 Task: Find an Airbnb in Vila Leopoldina, Brazil for 7 guests from July 10 to July 15, with 4 bedrooms, 7 beds, 4 bathrooms, and amenities including Wifi, Free parking, Gym, and Breakfast. Set the price range between ₹10,000 and ₹15,000 and enable 'Self check-in'.
Action: Mouse moved to (560, 91)
Screenshot: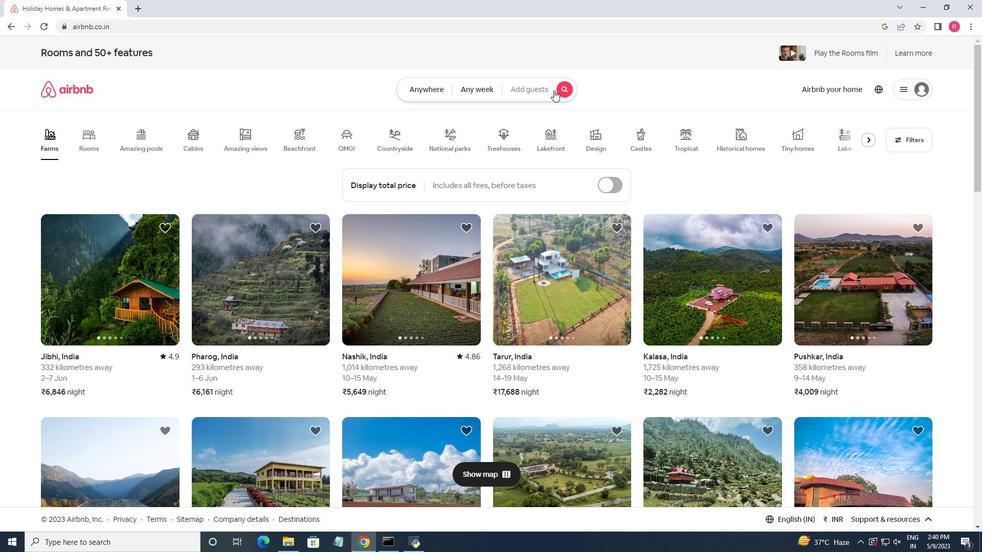
Action: Mouse pressed left at (560, 91)
Screenshot: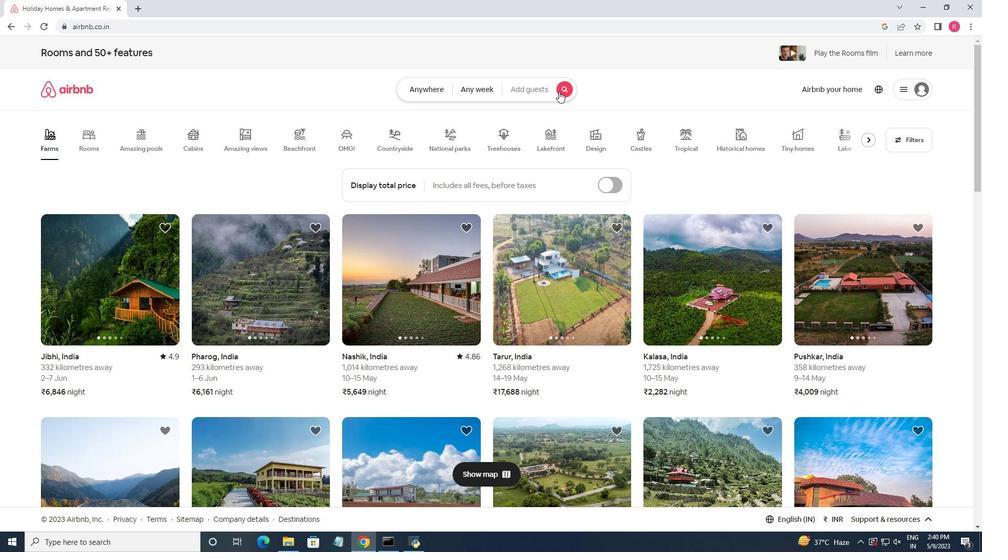 
Action: Mouse moved to (351, 132)
Screenshot: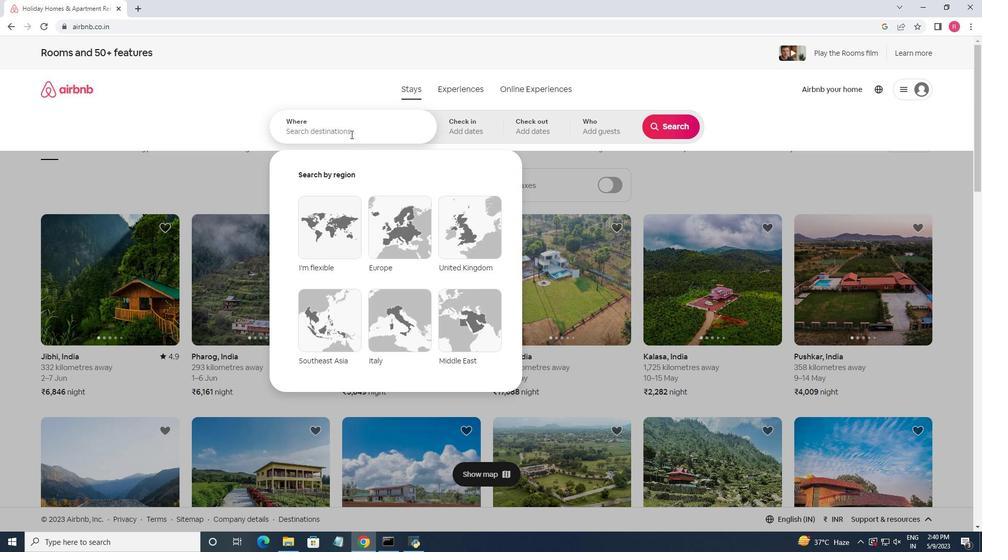 
Action: Mouse pressed left at (351, 132)
Screenshot: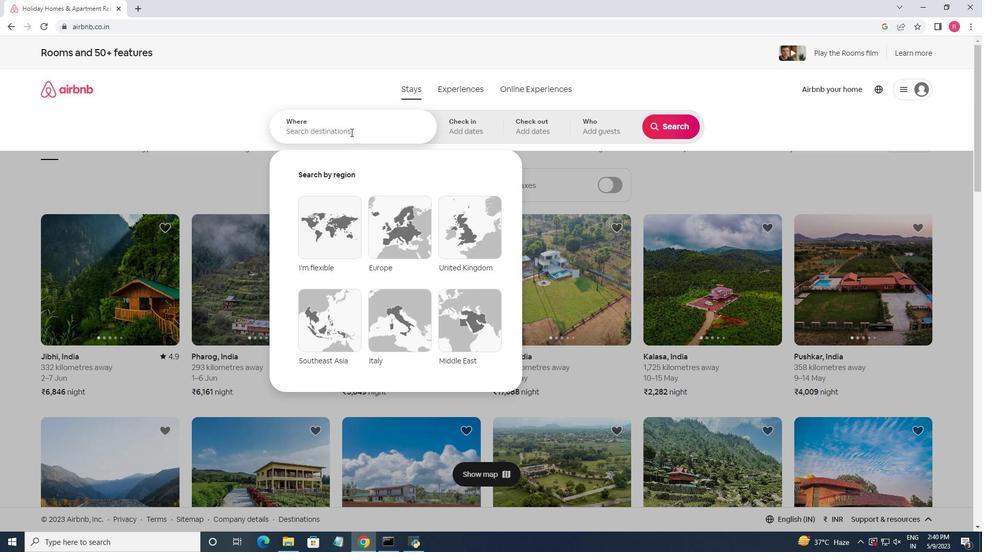 
Action: Key pressed <Key.shift>Leopoldina,<Key.space><Key.shift>Brazil
Screenshot: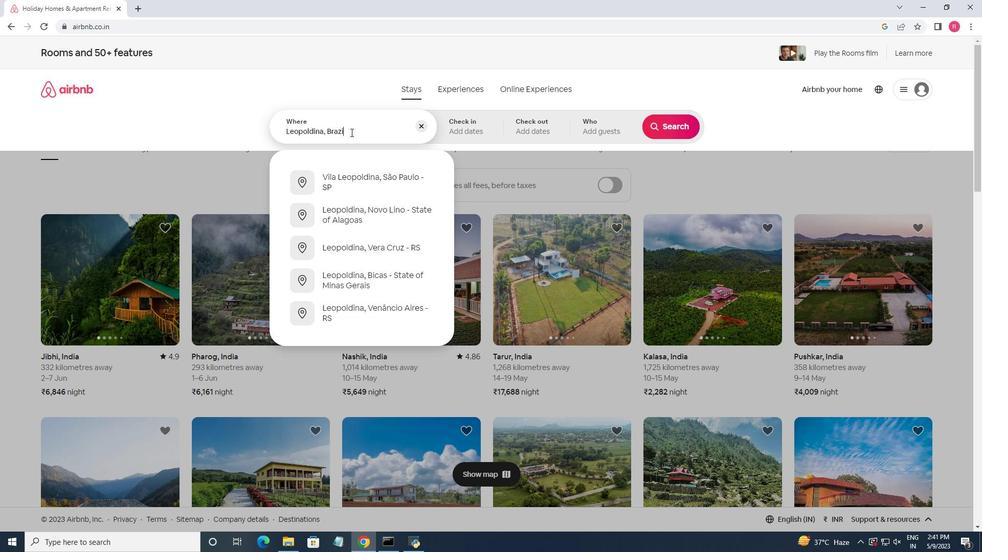 
Action: Mouse moved to (340, 123)
Screenshot: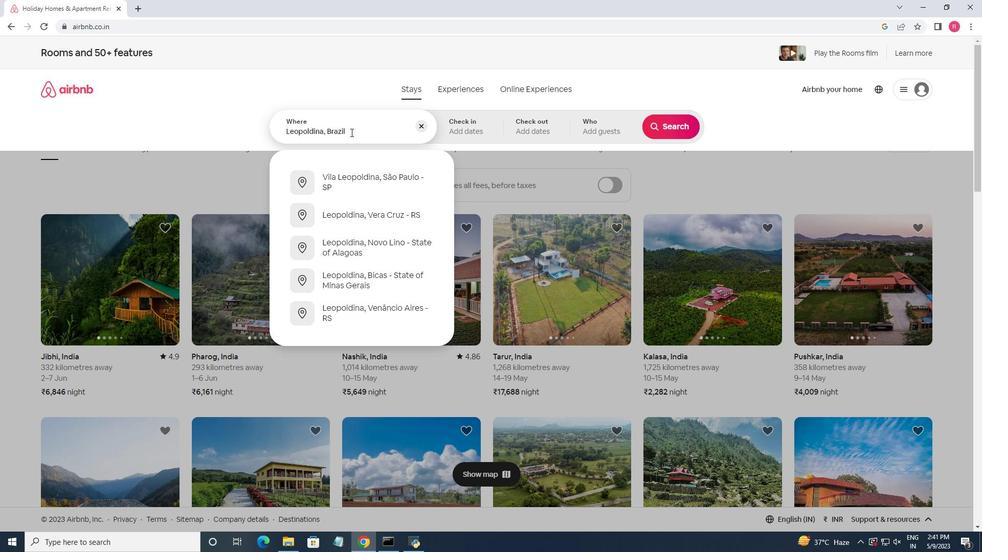 
Action: Key pressed <Key.enter>
Screenshot: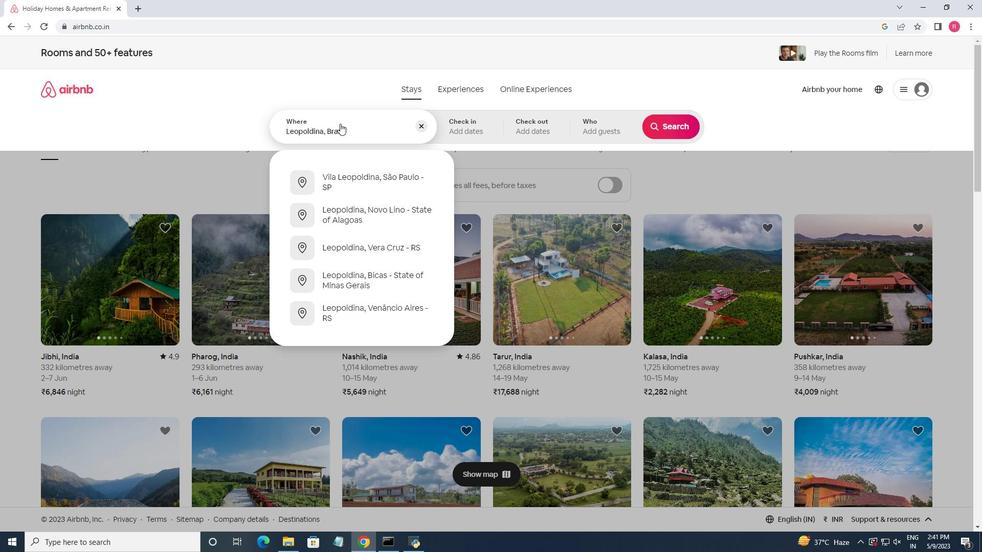 
Action: Mouse moved to (664, 207)
Screenshot: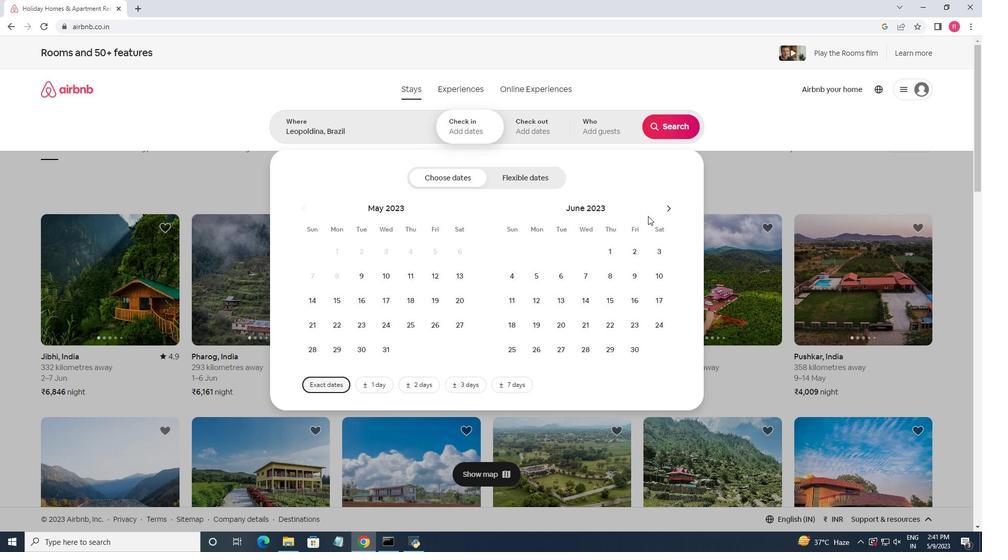 
Action: Mouse pressed left at (664, 207)
Screenshot: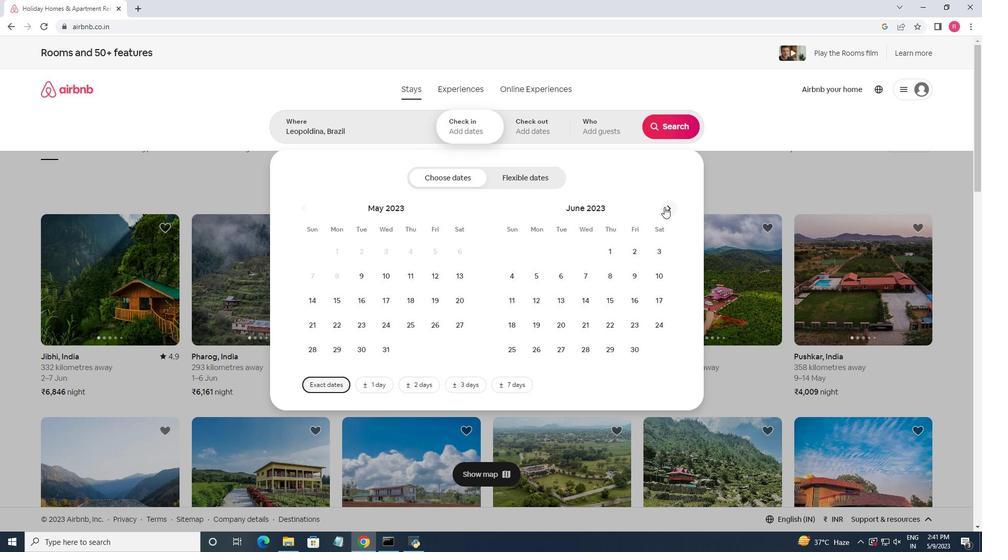 
Action: Mouse moved to (535, 300)
Screenshot: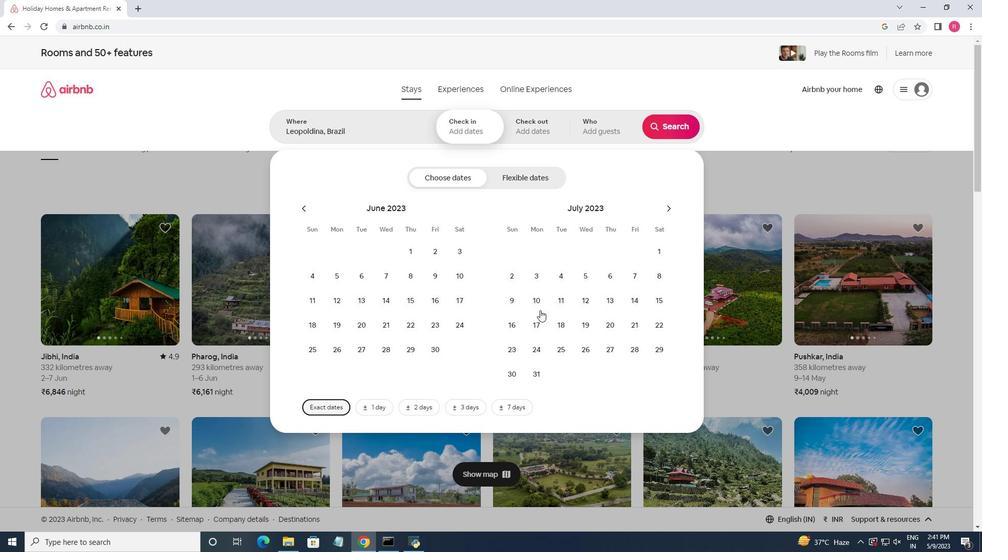 
Action: Mouse pressed left at (535, 300)
Screenshot: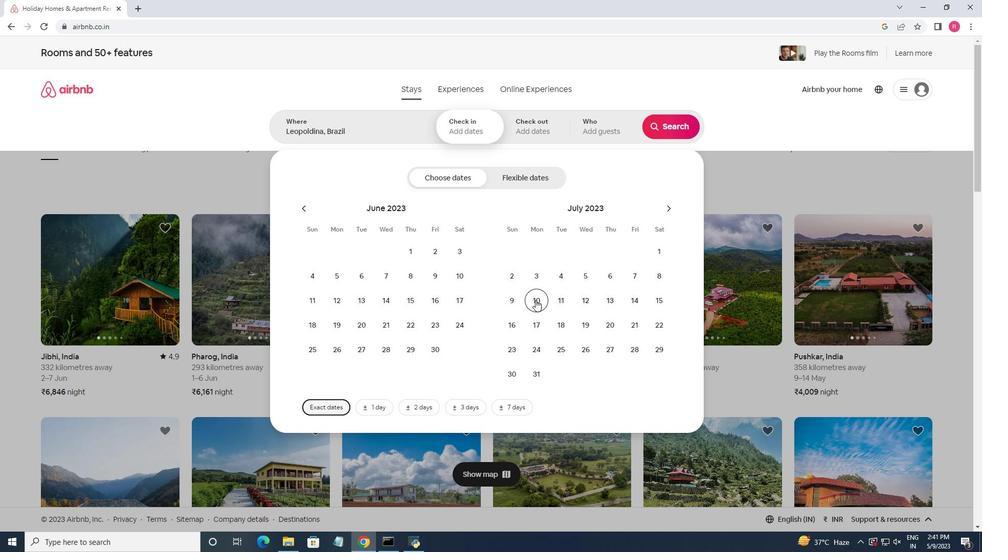 
Action: Mouse moved to (656, 300)
Screenshot: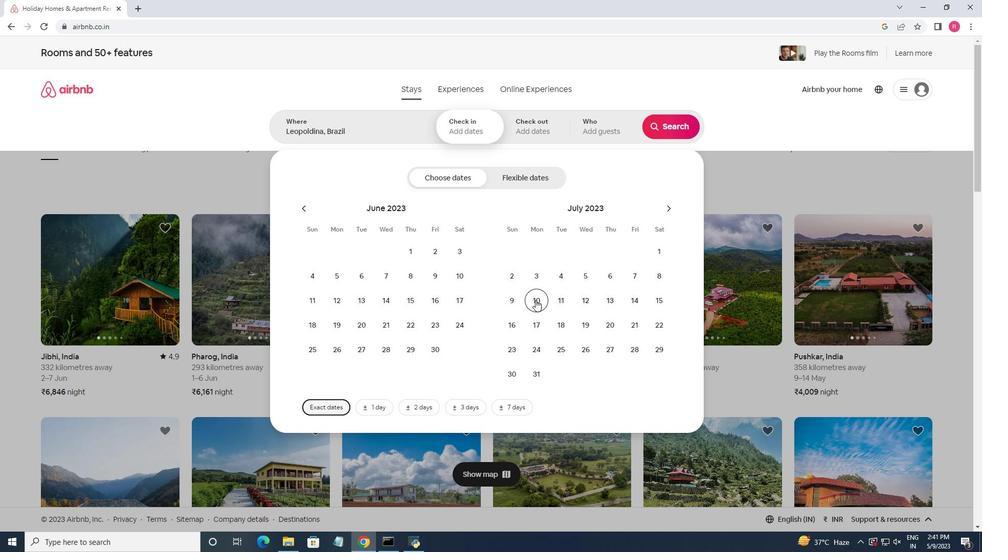 
Action: Mouse pressed left at (656, 300)
Screenshot: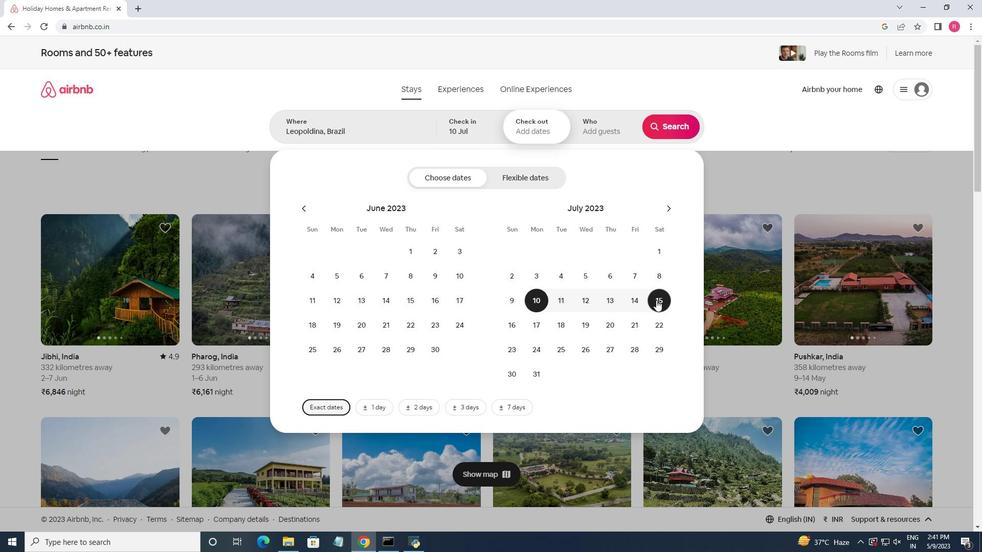 
Action: Mouse moved to (605, 135)
Screenshot: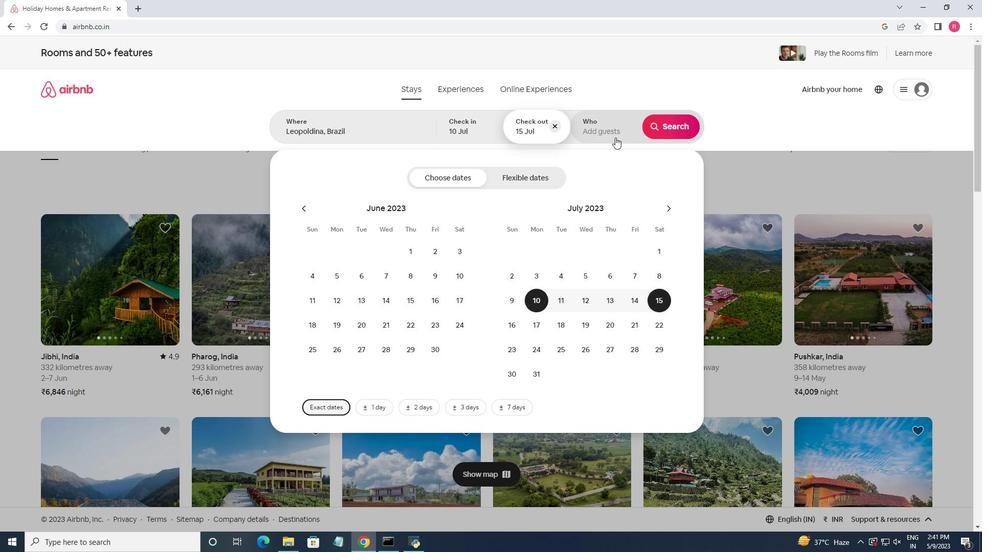 
Action: Mouse pressed left at (605, 135)
Screenshot: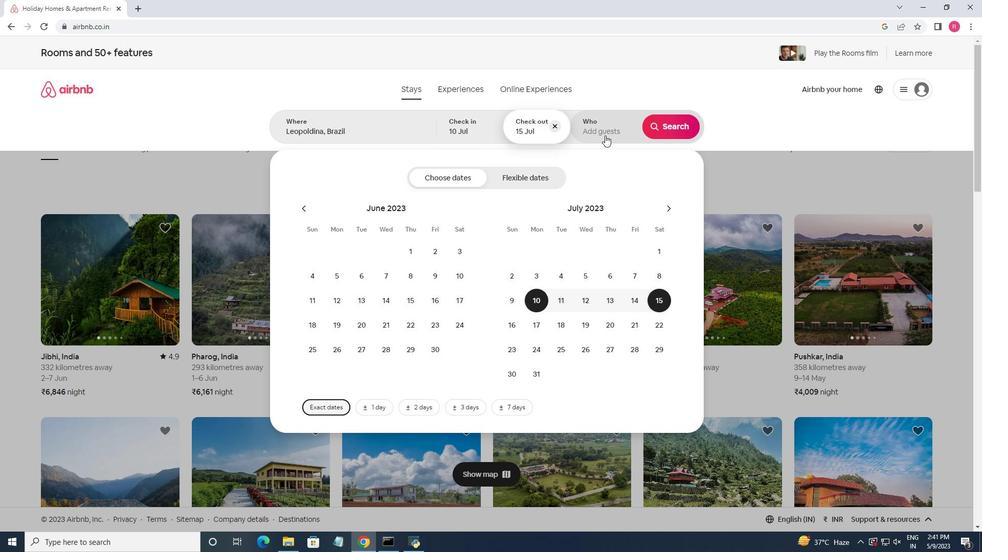 
Action: Mouse moved to (678, 184)
Screenshot: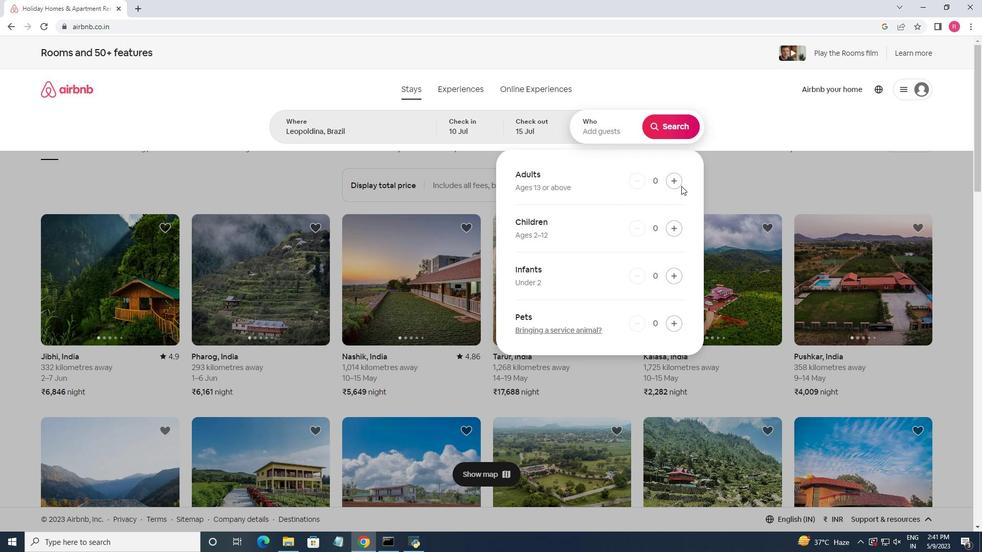 
Action: Mouse pressed left at (678, 184)
Screenshot: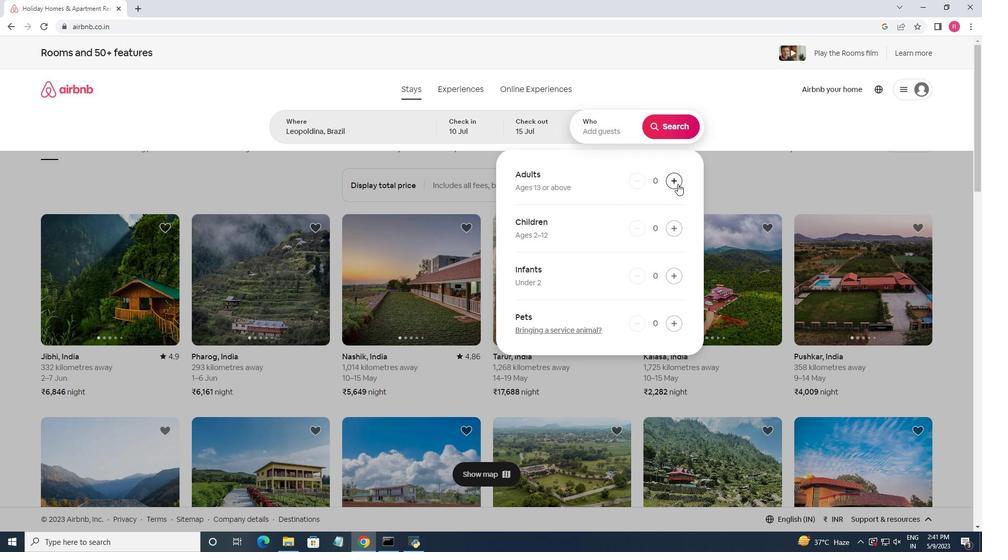 
Action: Mouse pressed left at (678, 184)
Screenshot: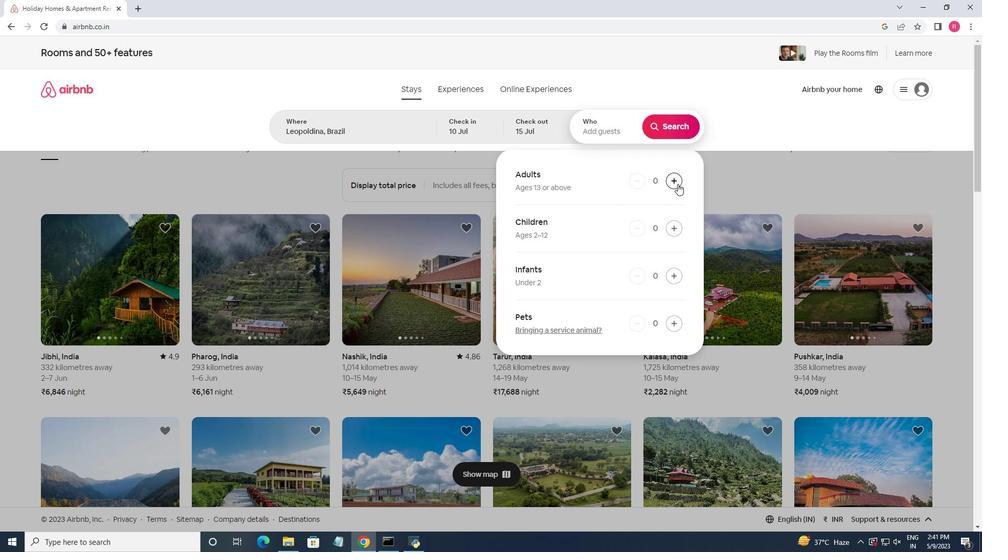 
Action: Mouse pressed left at (678, 184)
Screenshot: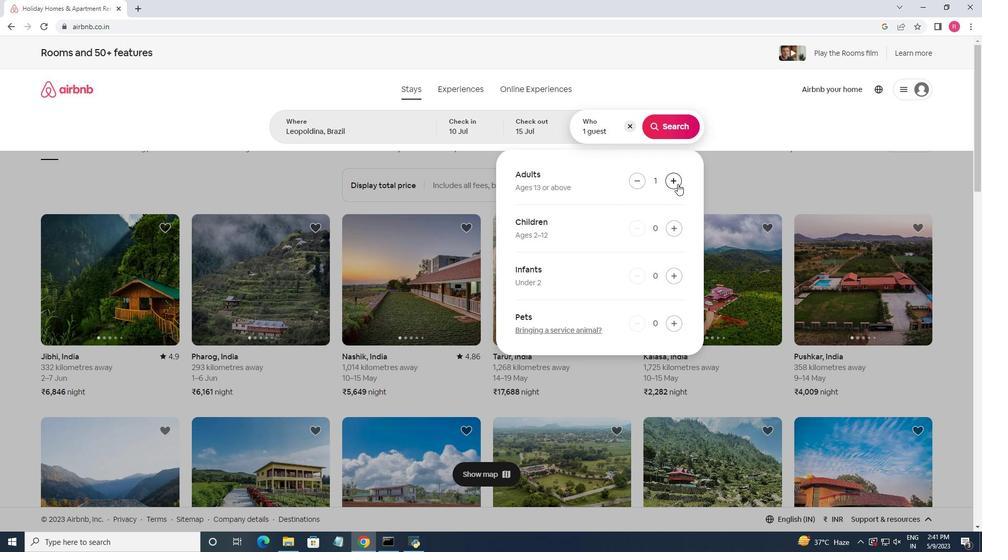 
Action: Mouse pressed left at (678, 184)
Screenshot: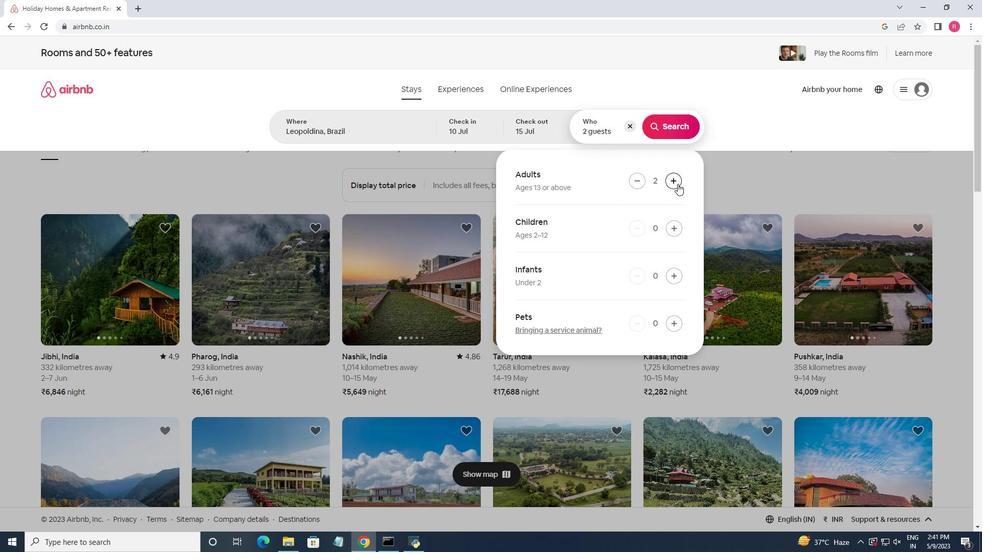 
Action: Mouse pressed left at (678, 184)
Screenshot: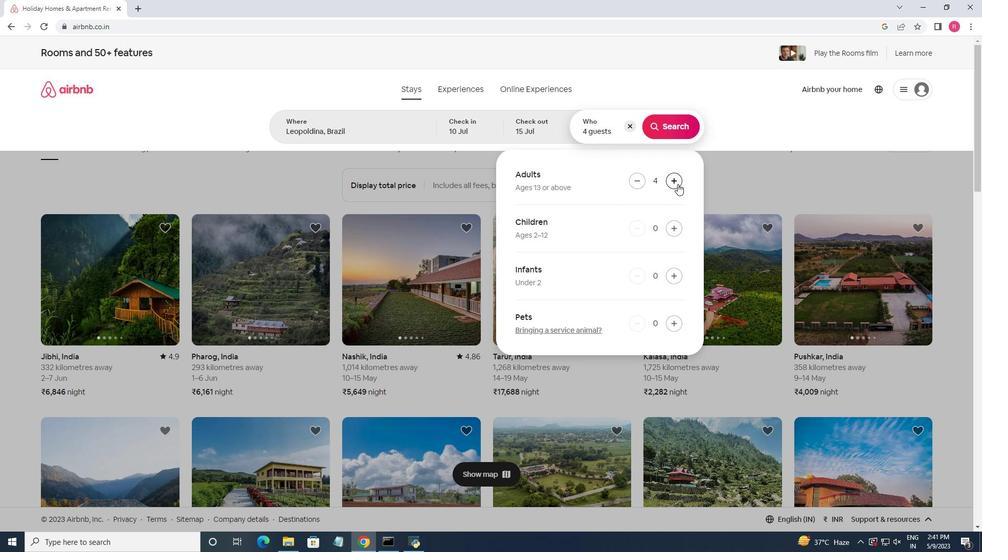 
Action: Mouse pressed left at (678, 184)
Screenshot: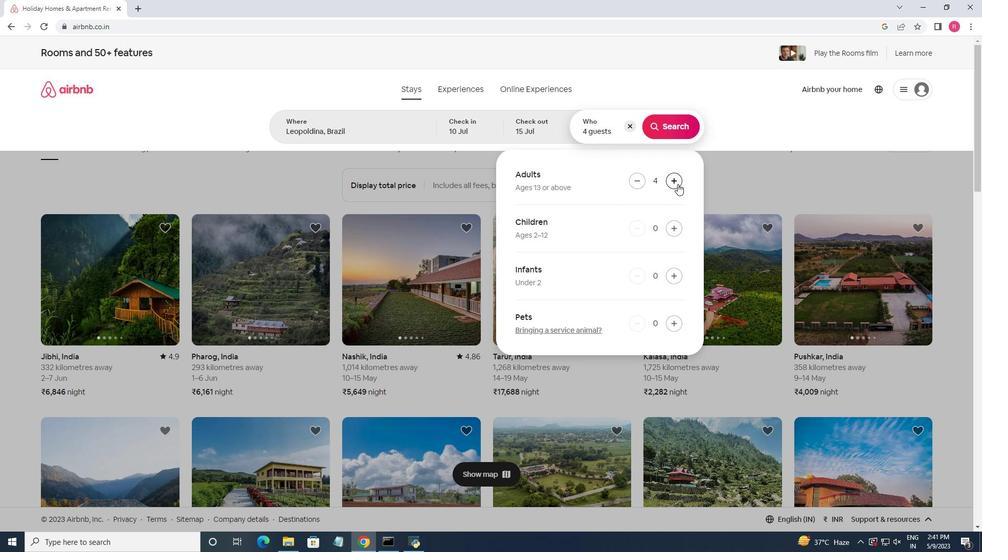 
Action: Mouse pressed left at (678, 184)
Screenshot: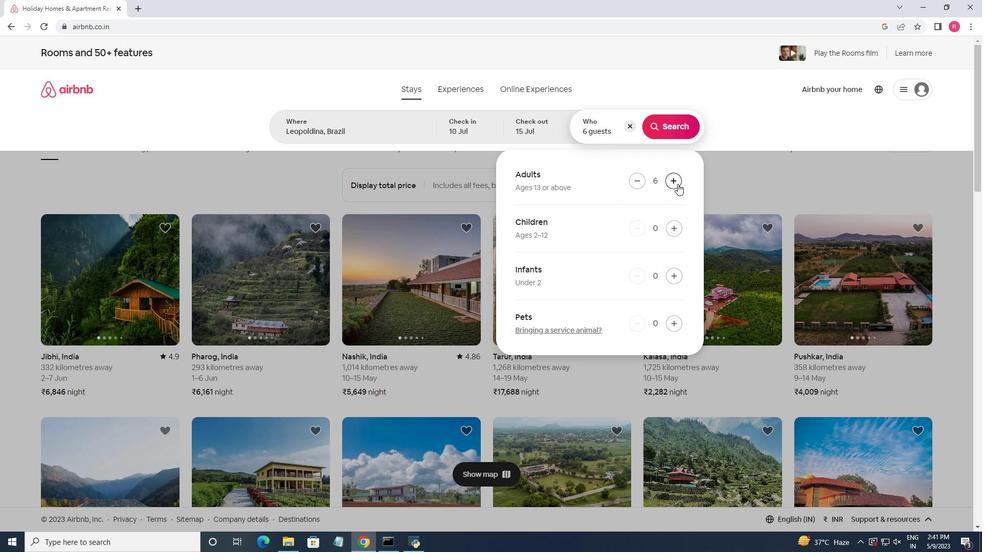 
Action: Mouse moved to (661, 117)
Screenshot: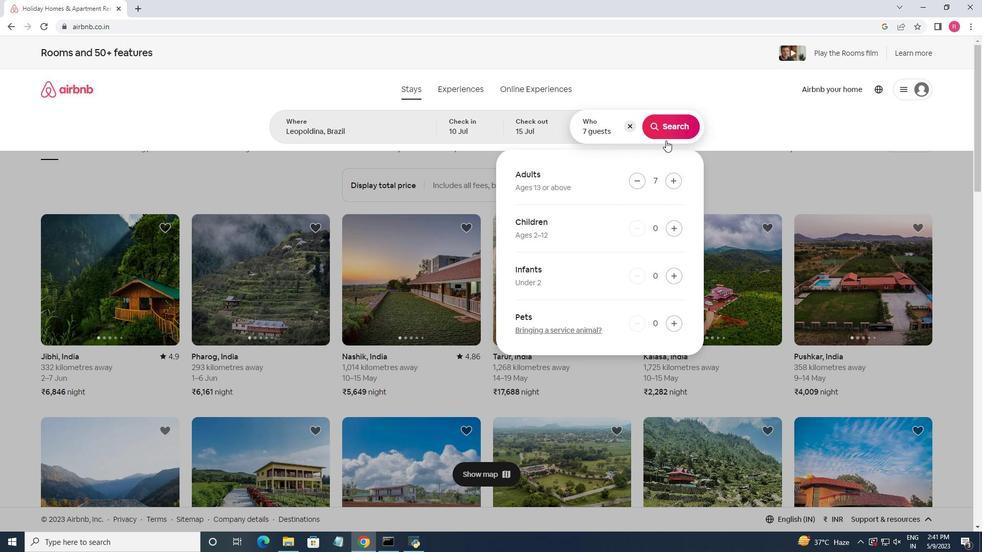 
Action: Mouse pressed left at (661, 117)
Screenshot: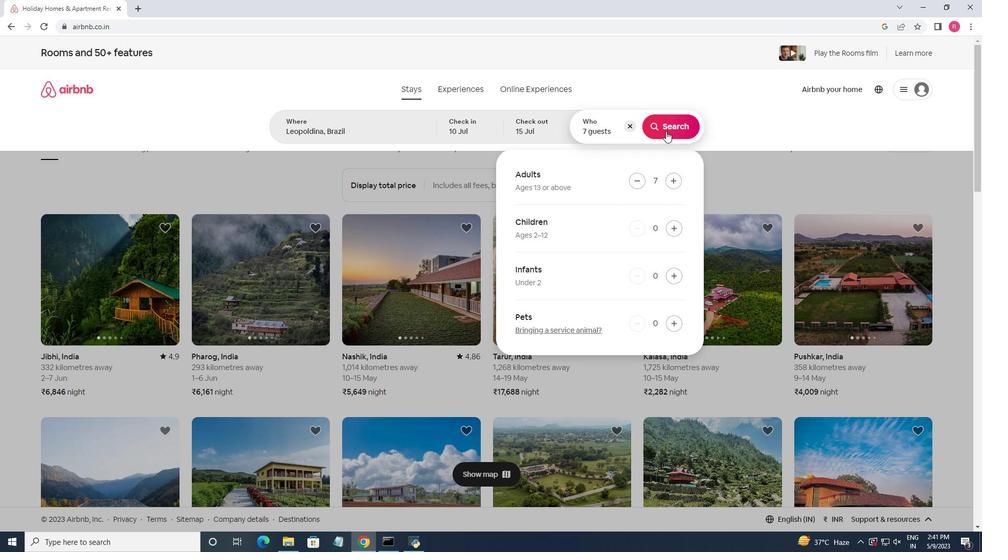 
Action: Mouse moved to (919, 96)
Screenshot: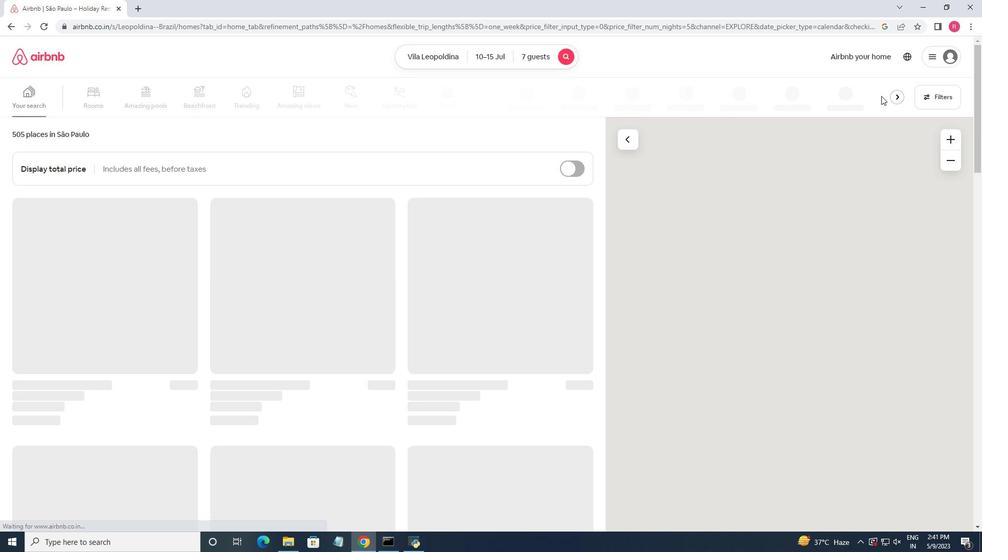
Action: Mouse pressed left at (919, 96)
Screenshot: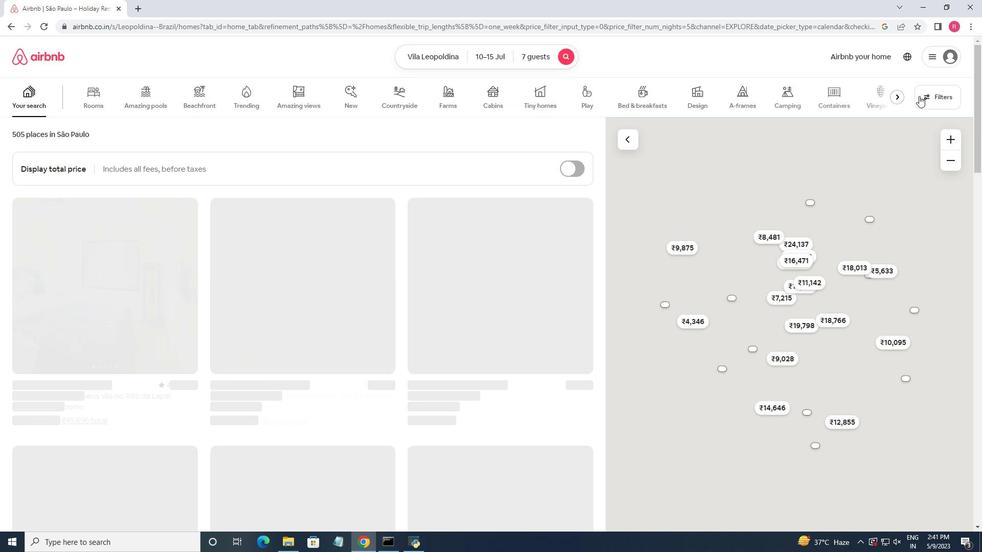 
Action: Mouse moved to (372, 351)
Screenshot: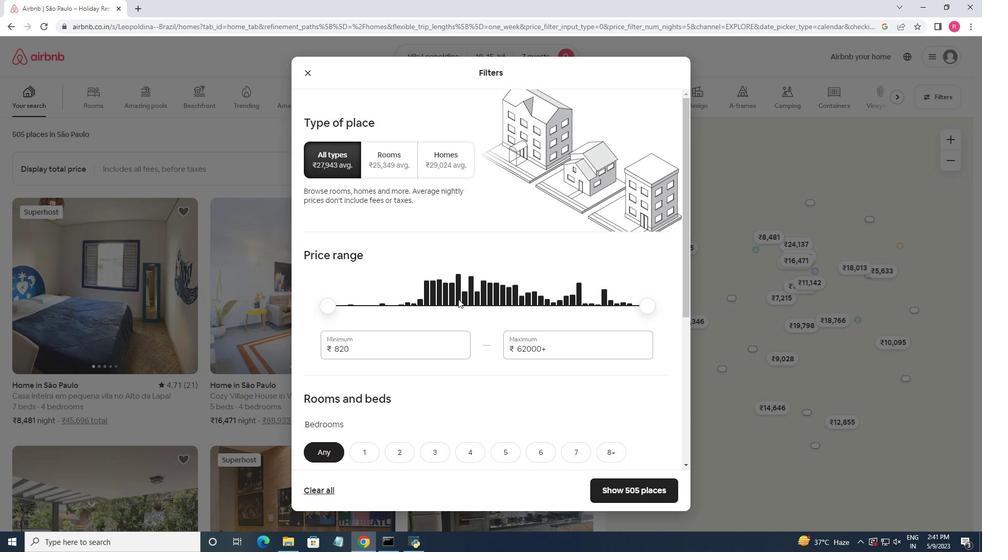 
Action: Mouse pressed left at (372, 351)
Screenshot: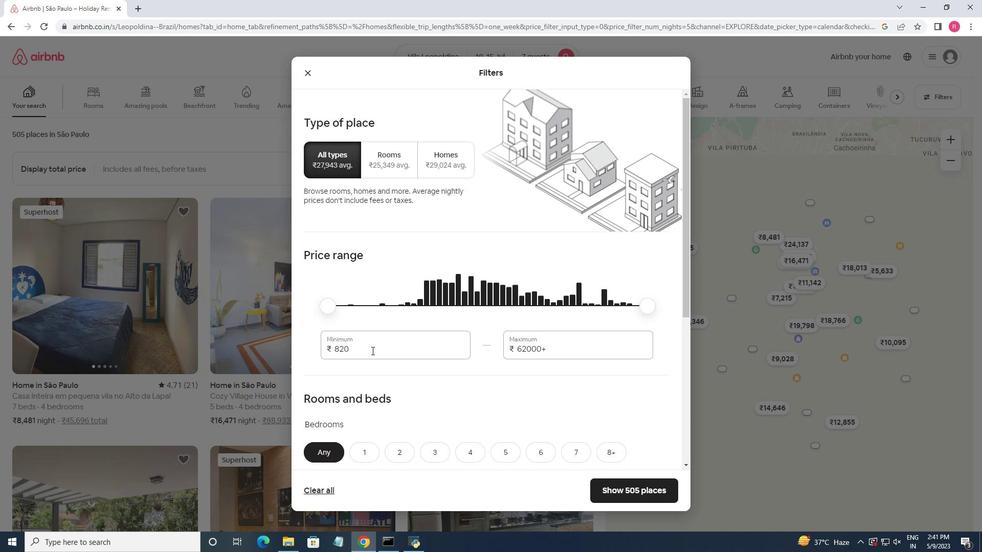 
Action: Mouse moved to (371, 351)
Screenshot: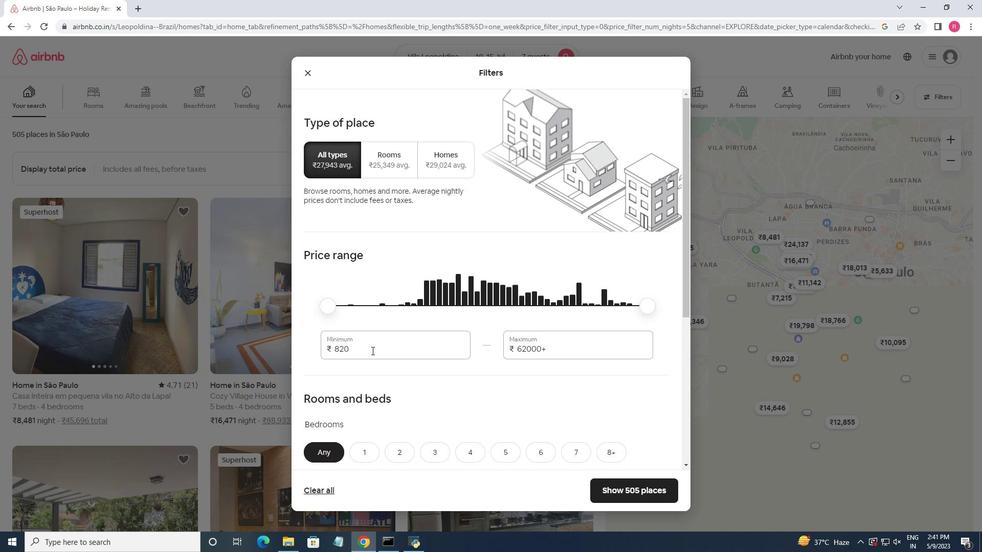 
Action: Mouse pressed left at (371, 351)
Screenshot: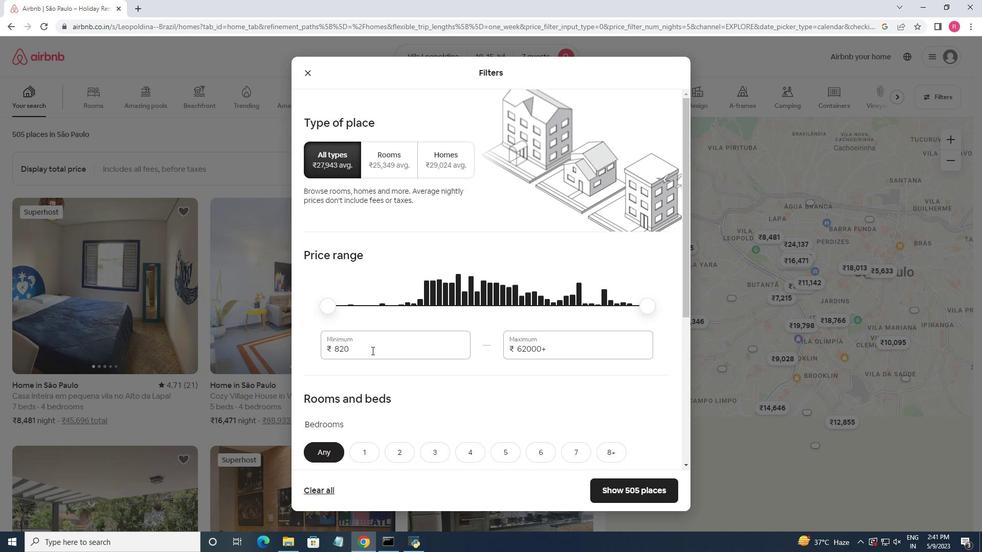 
Action: Mouse moved to (364, 353)
Screenshot: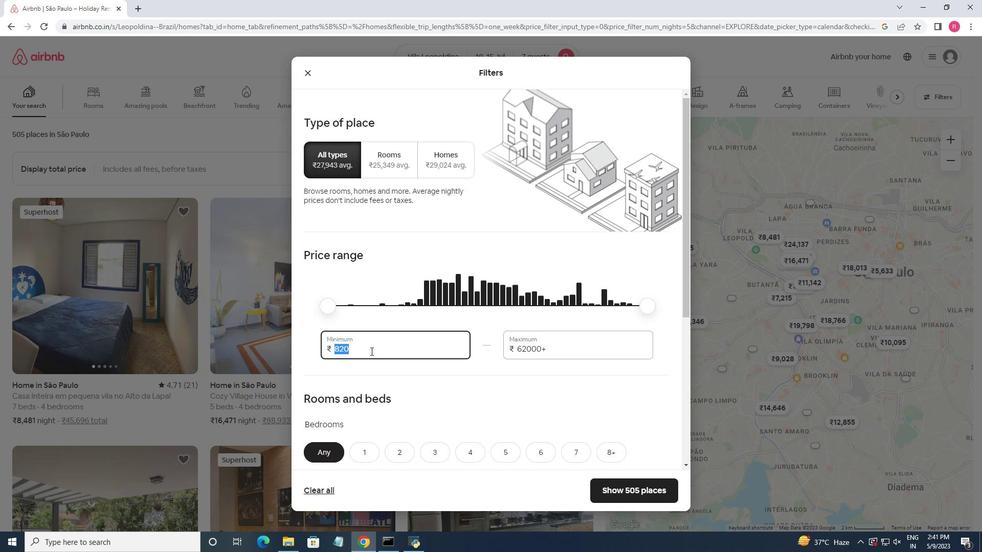 
Action: Key pressed 10000<Key.tab>15000
Screenshot: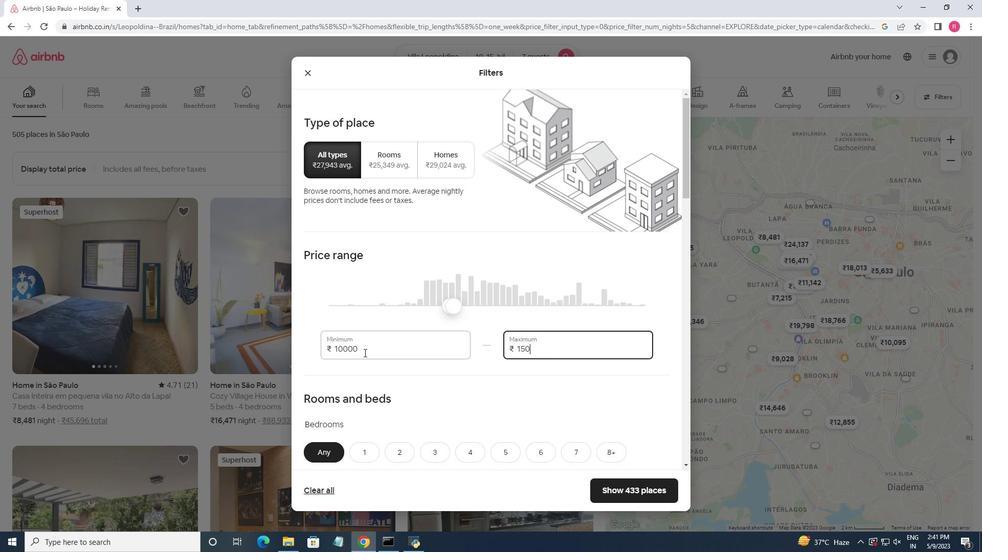 
Action: Mouse moved to (448, 341)
Screenshot: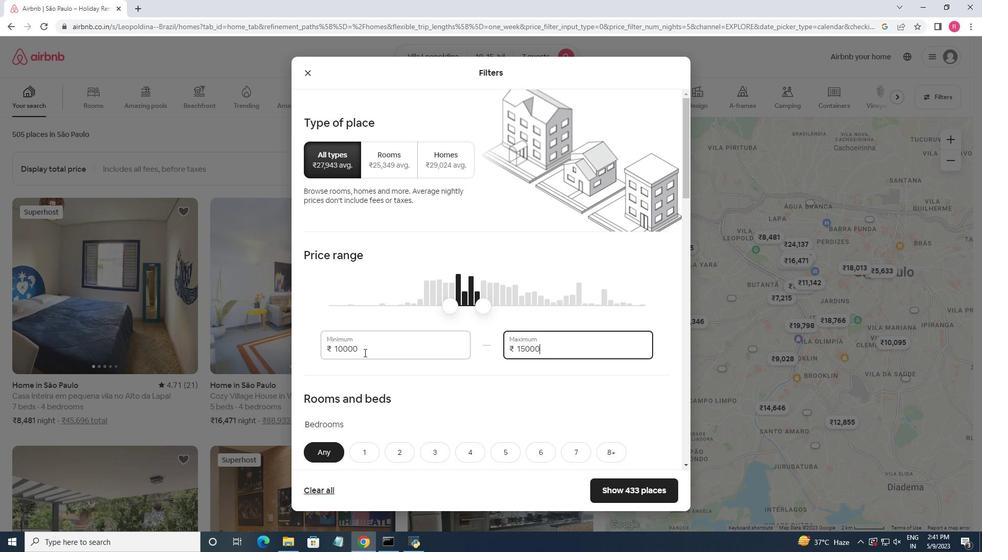 
Action: Mouse scrolled (448, 340) with delta (0, 0)
Screenshot: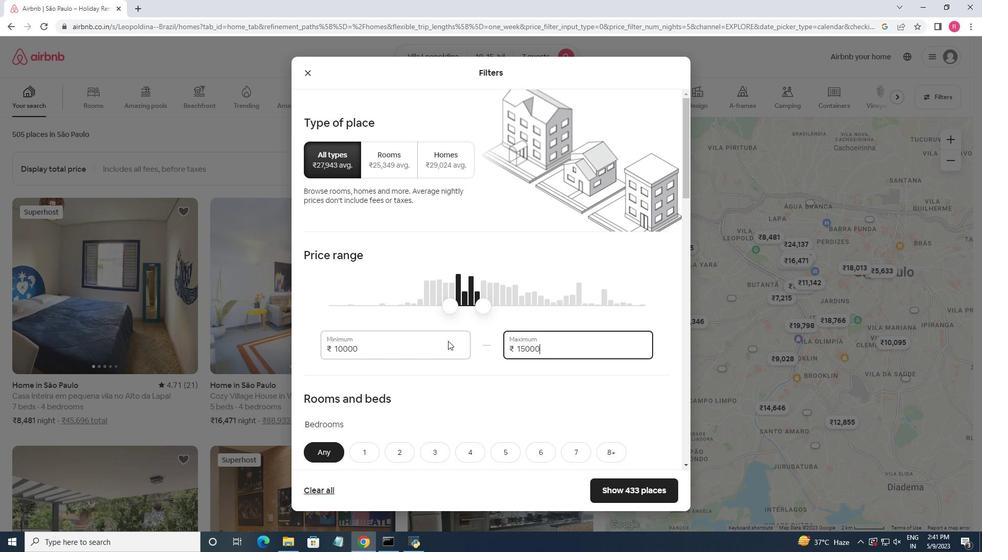 
Action: Mouse scrolled (448, 340) with delta (0, 0)
Screenshot: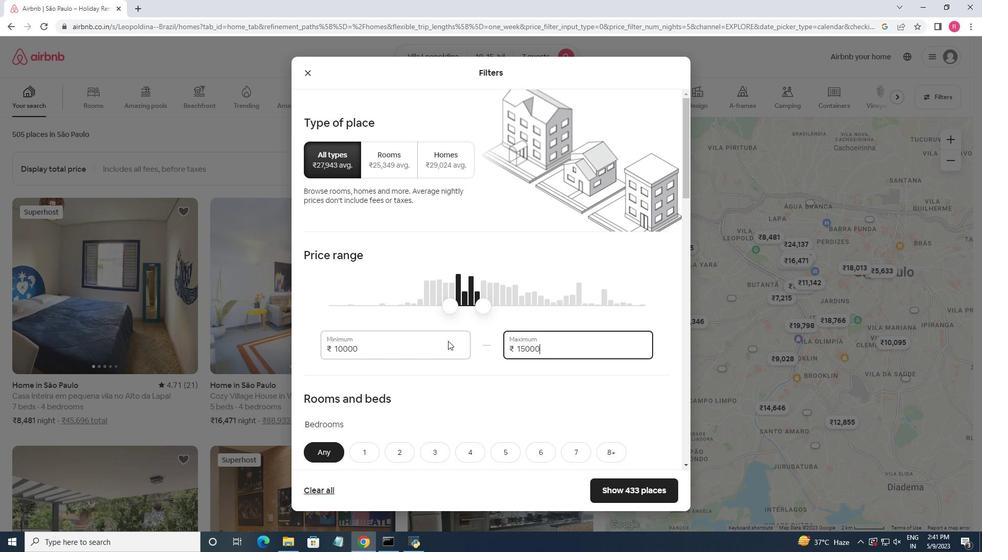 
Action: Mouse moved to (448, 340)
Screenshot: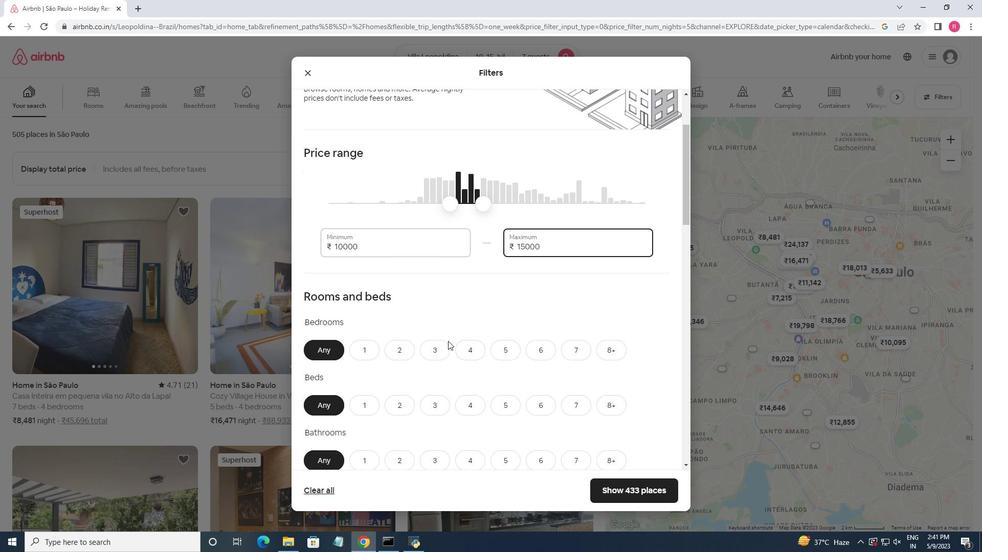 
Action: Mouse scrolled (448, 340) with delta (0, 0)
Screenshot: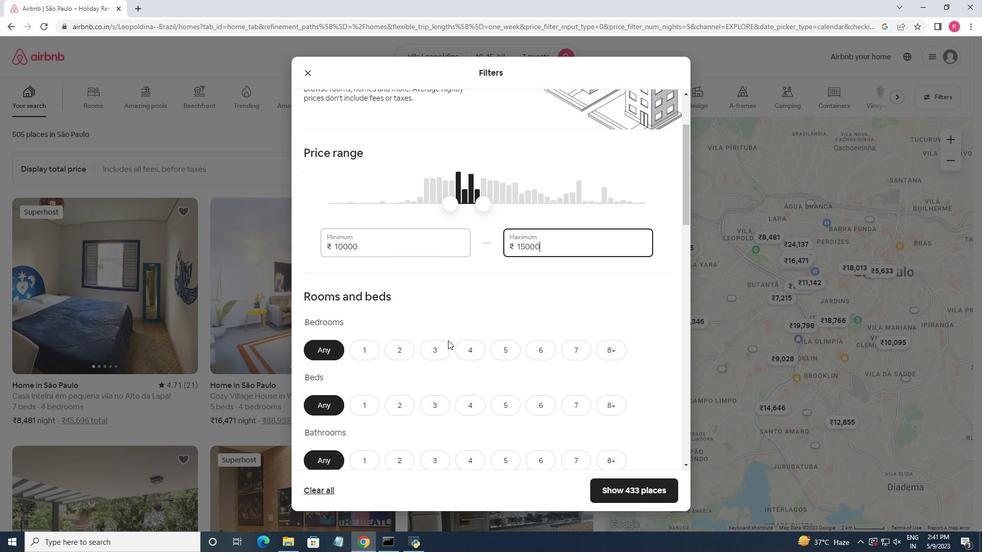 
Action: Mouse moved to (479, 303)
Screenshot: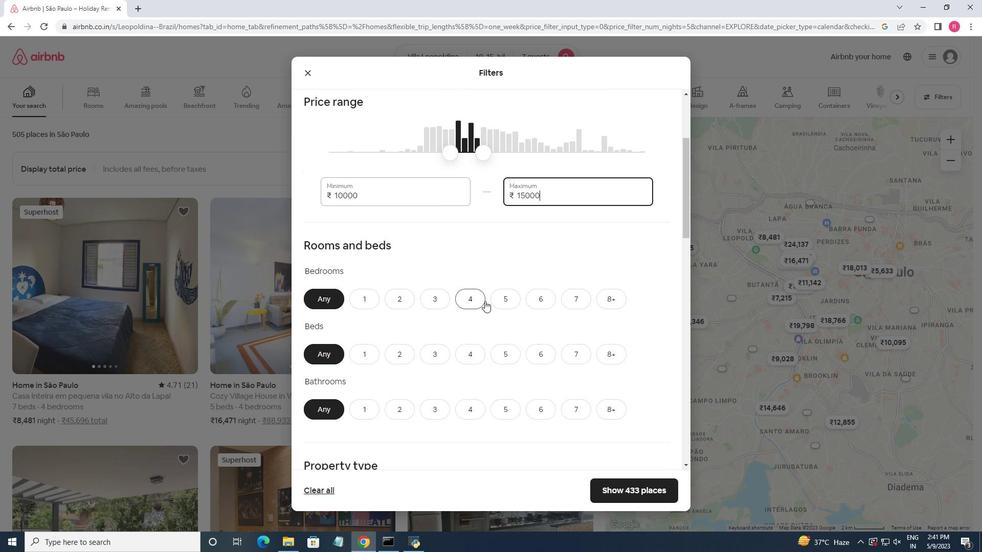 
Action: Mouse pressed left at (479, 303)
Screenshot: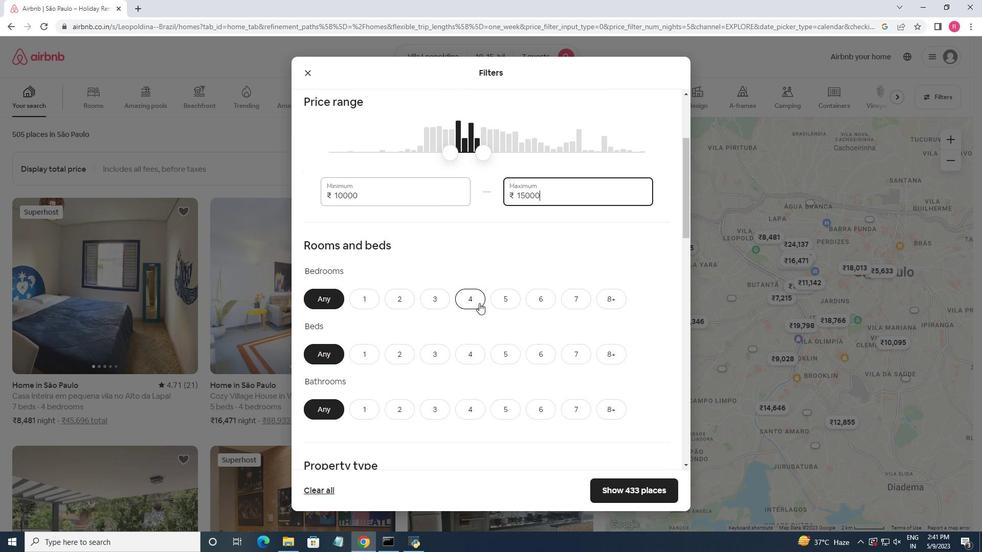 
Action: Mouse moved to (581, 363)
Screenshot: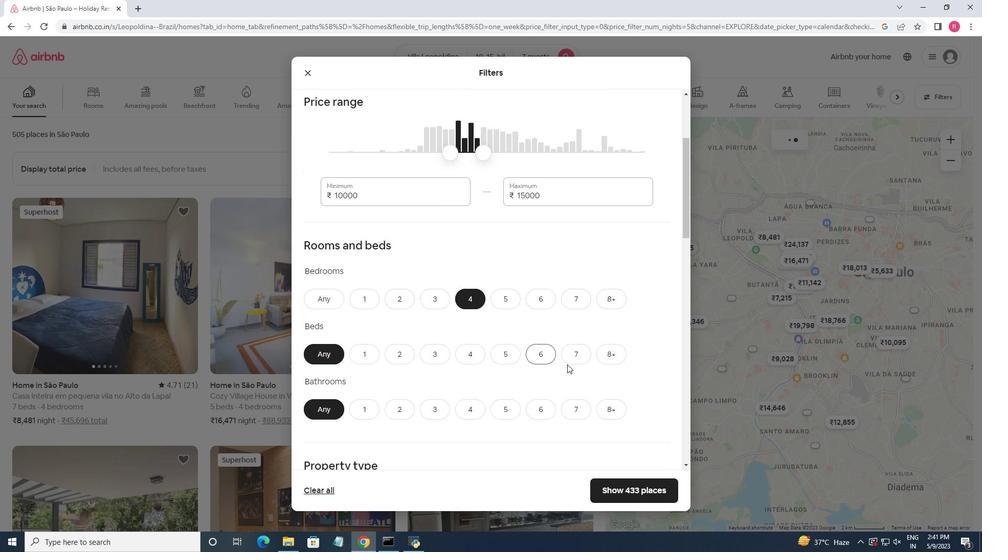 
Action: Mouse pressed left at (581, 363)
Screenshot: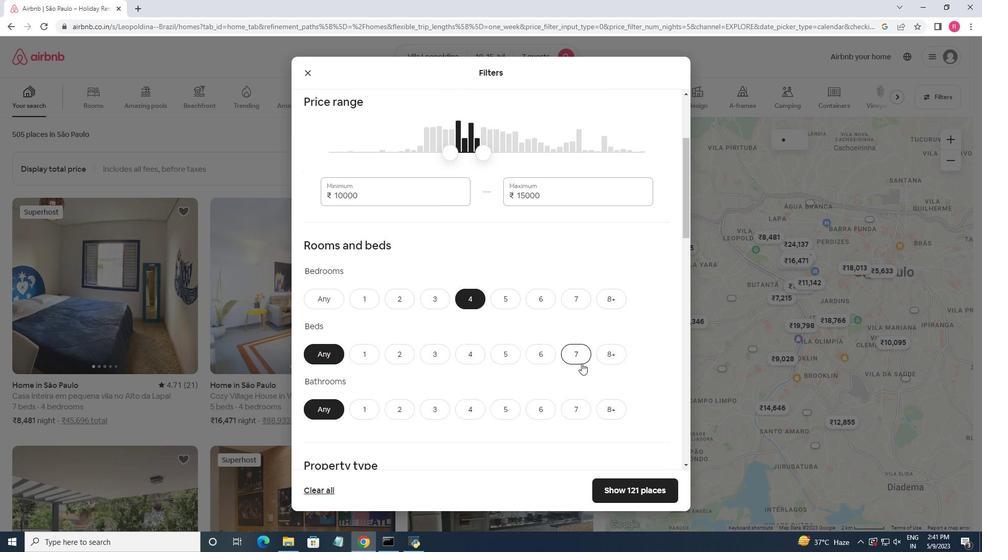 
Action: Mouse moved to (475, 411)
Screenshot: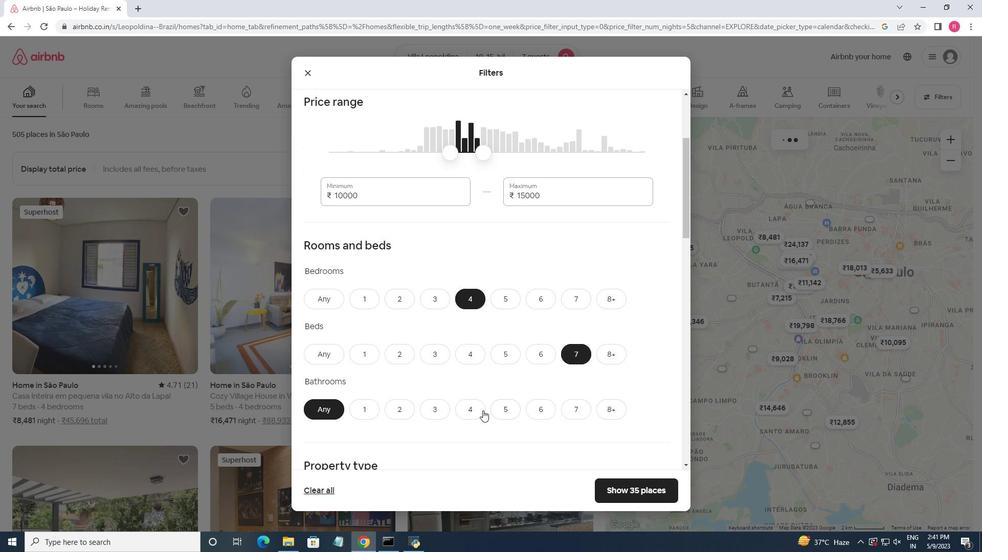 
Action: Mouse pressed left at (475, 411)
Screenshot: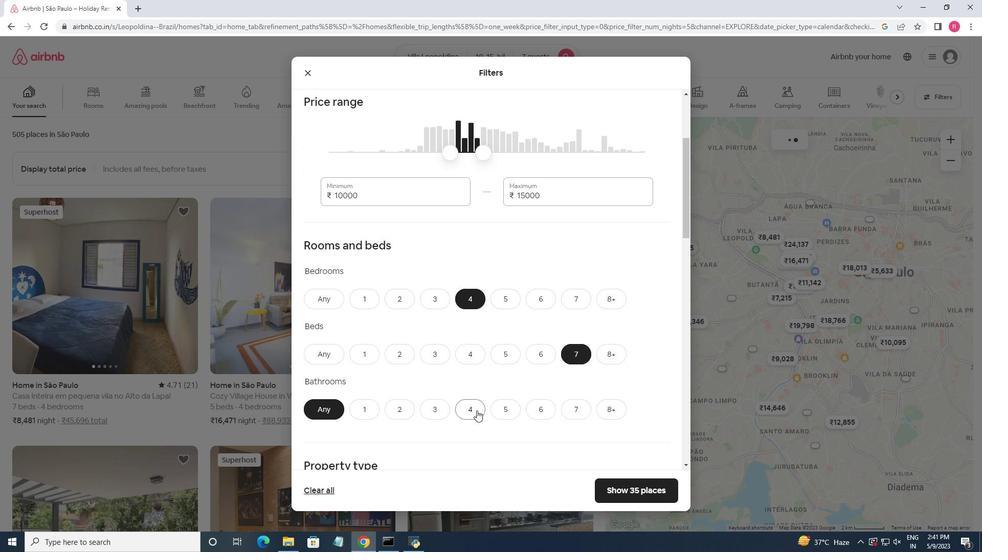 
Action: Mouse moved to (485, 318)
Screenshot: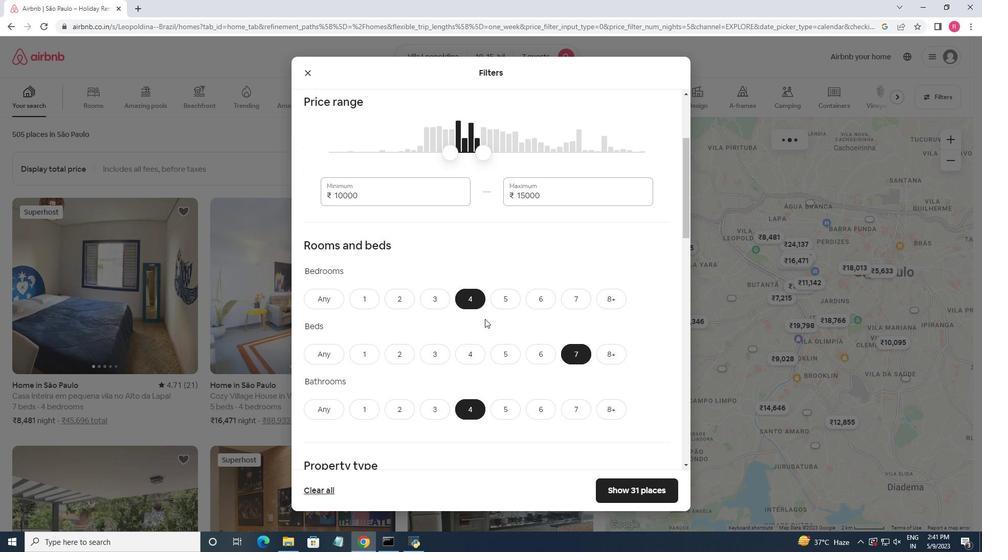 
Action: Mouse scrolled (485, 318) with delta (0, 0)
Screenshot: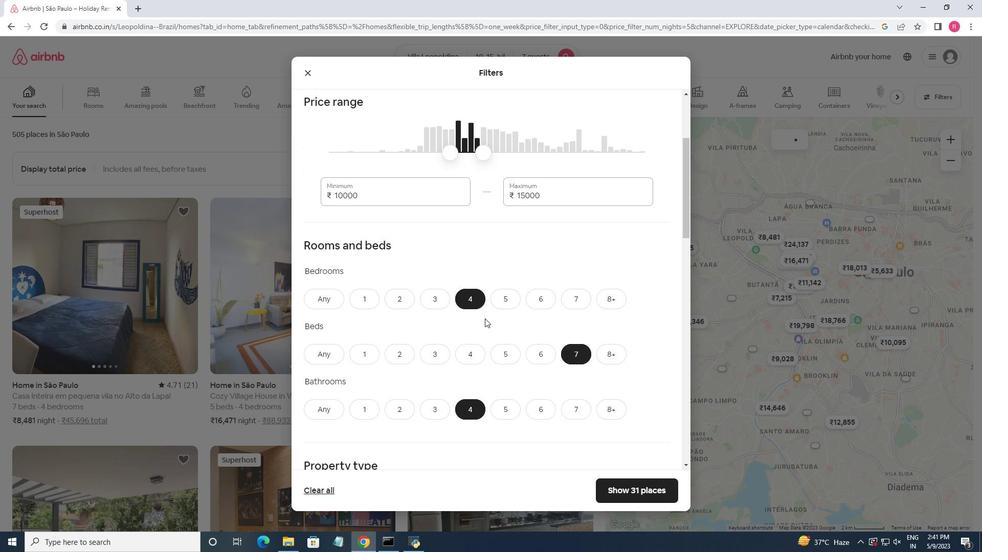 
Action: Mouse scrolled (485, 318) with delta (0, 0)
Screenshot: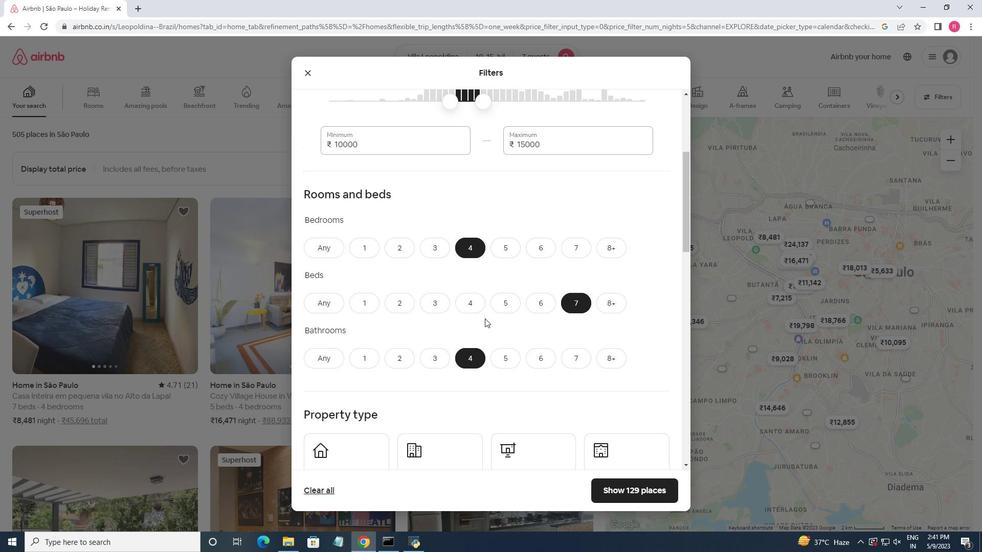 
Action: Mouse scrolled (485, 318) with delta (0, 0)
Screenshot: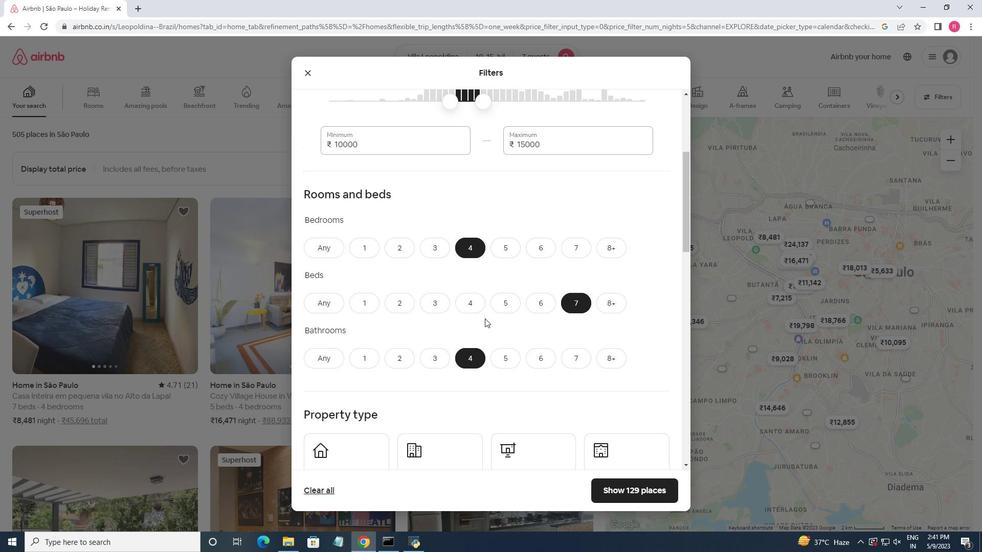 
Action: Mouse scrolled (485, 318) with delta (0, 0)
Screenshot: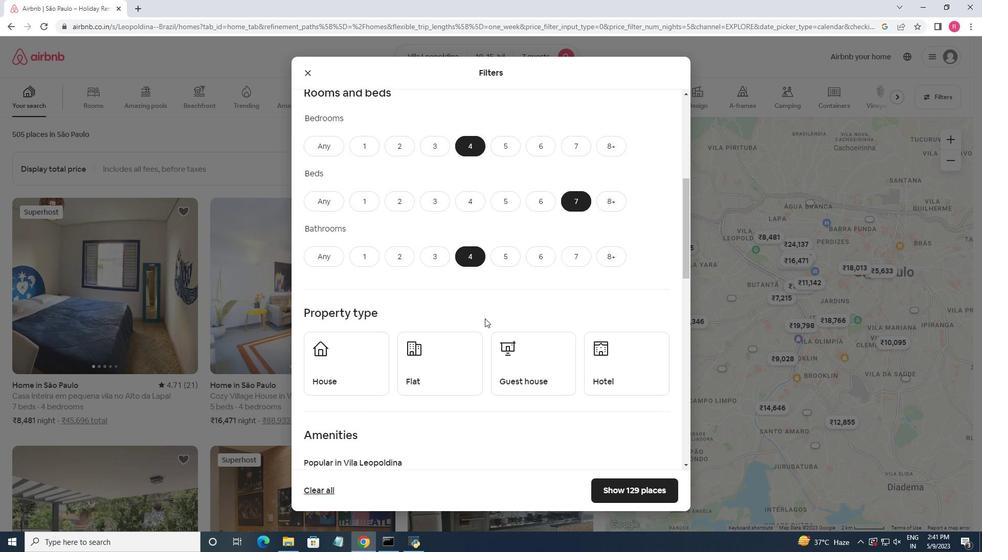 
Action: Mouse moved to (338, 323)
Screenshot: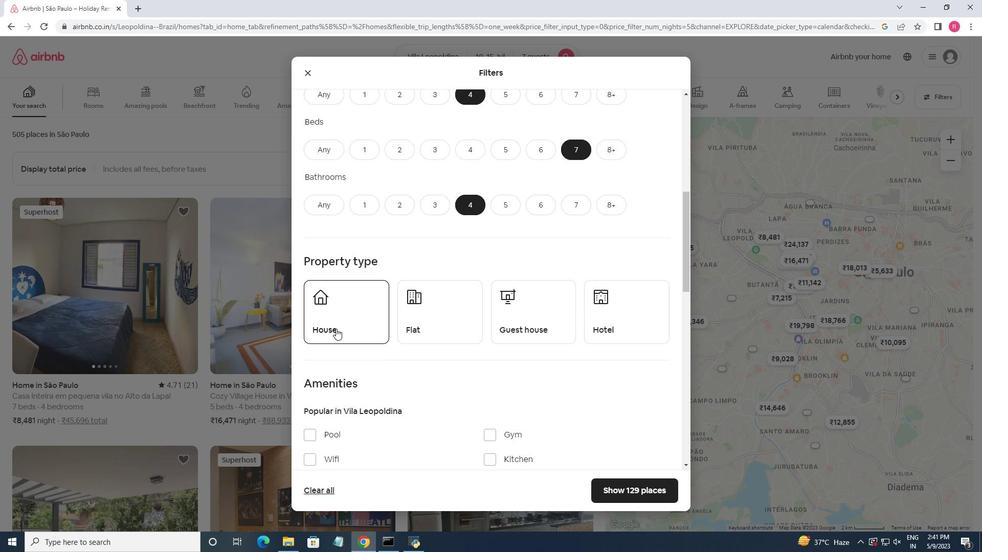 
Action: Mouse pressed left at (338, 323)
Screenshot: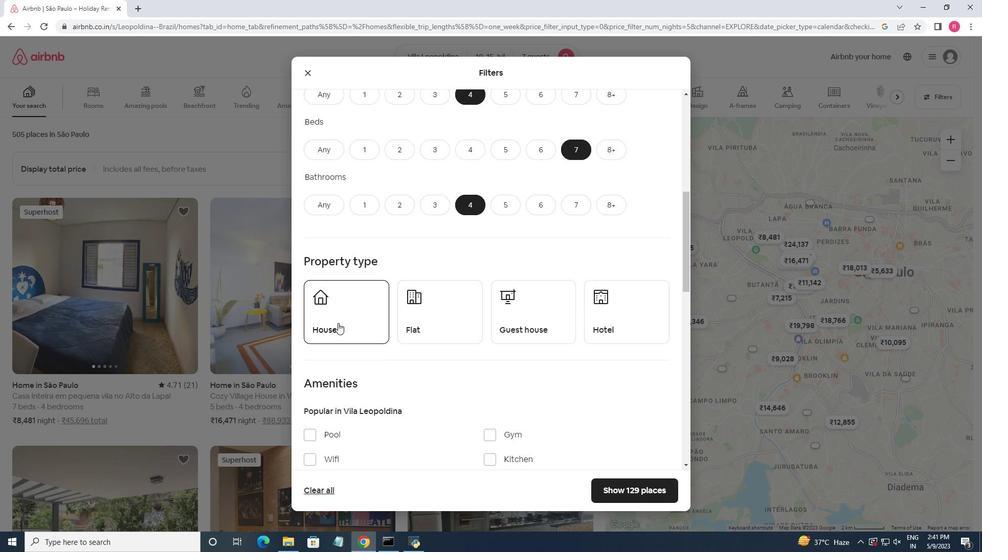 
Action: Mouse moved to (444, 311)
Screenshot: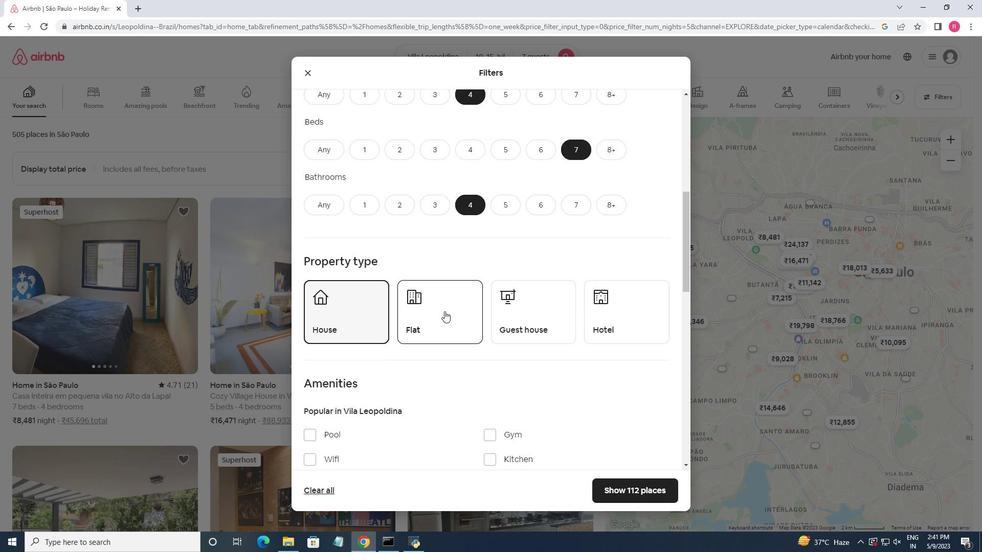 
Action: Mouse pressed left at (444, 311)
Screenshot: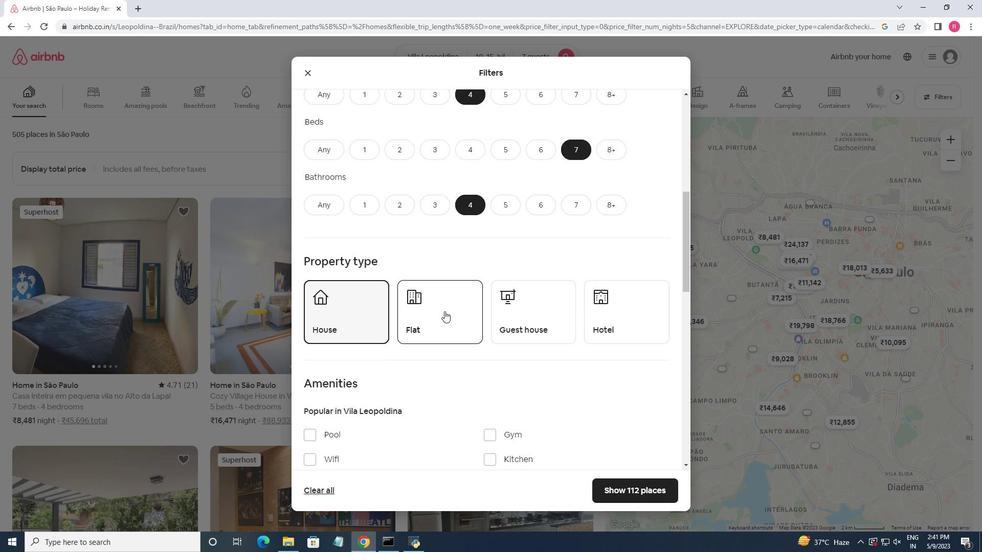 
Action: Mouse moved to (555, 311)
Screenshot: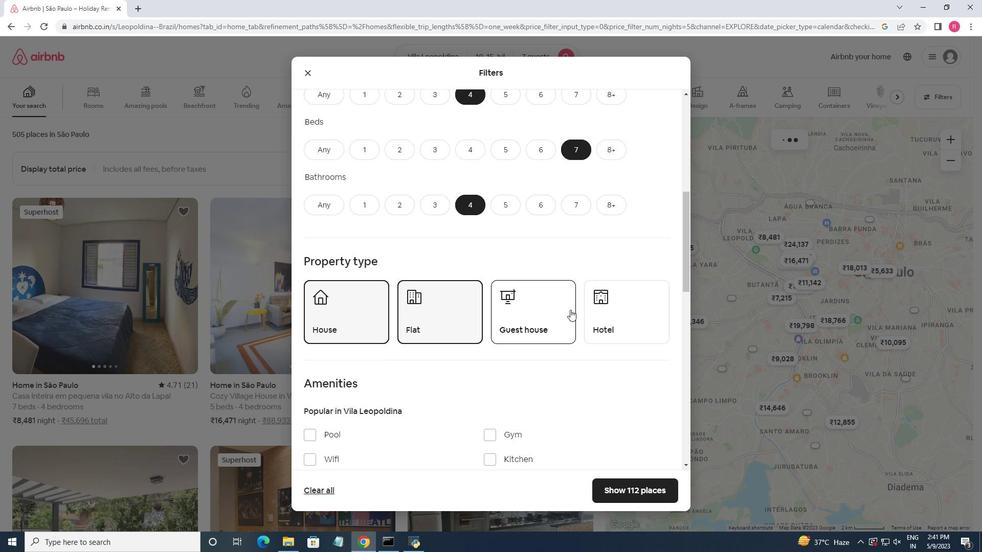 
Action: Mouse pressed left at (555, 311)
Screenshot: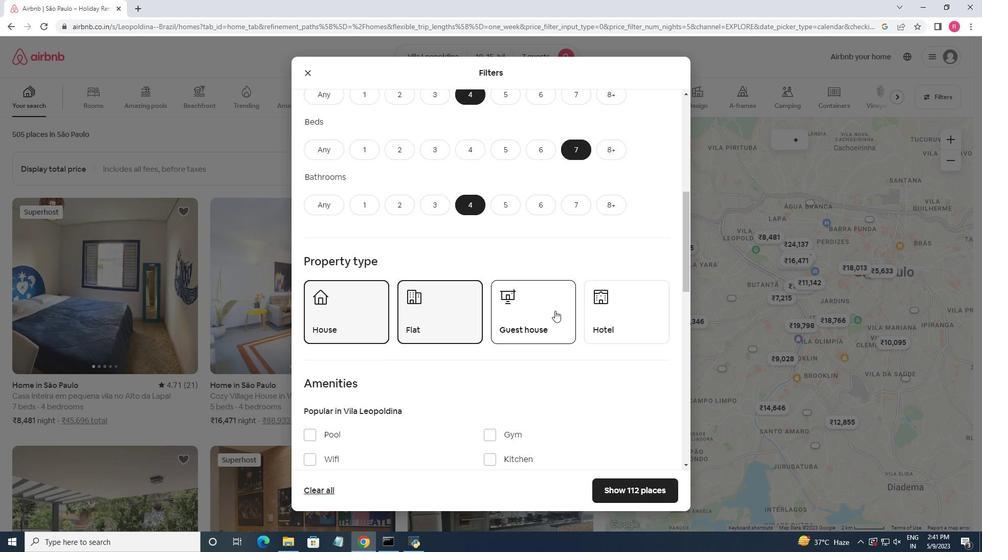 
Action: Mouse moved to (516, 266)
Screenshot: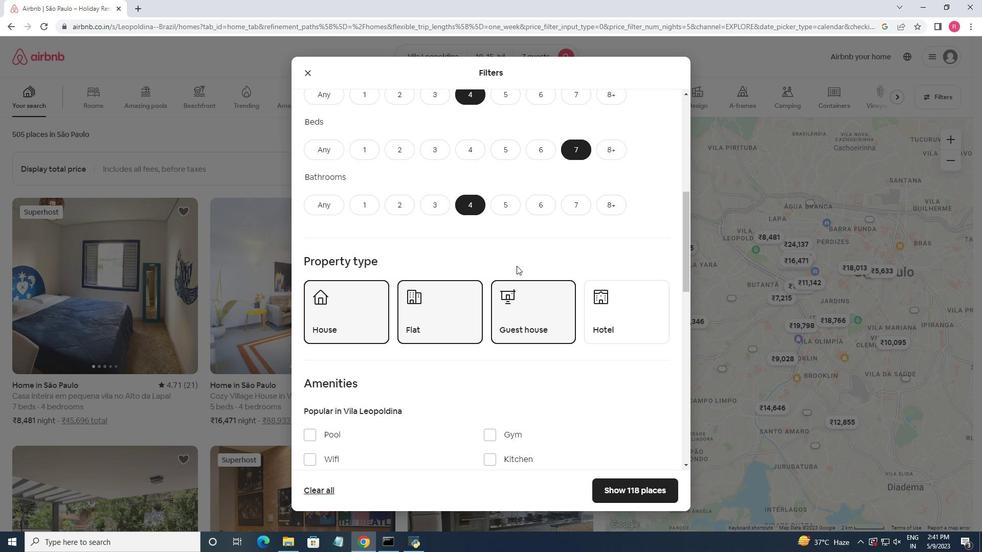 
Action: Mouse scrolled (516, 265) with delta (0, 0)
Screenshot: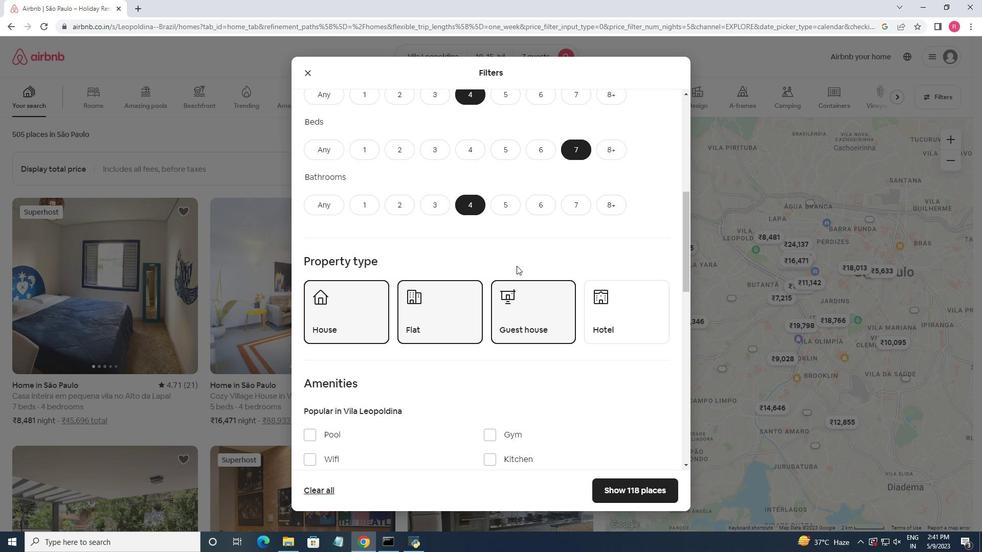 
Action: Mouse moved to (517, 266)
Screenshot: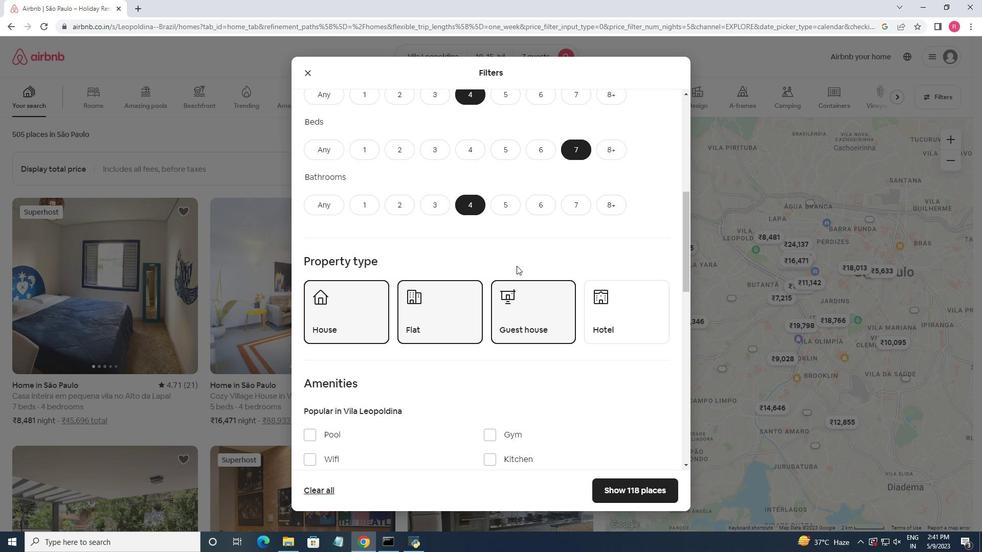 
Action: Mouse scrolled (517, 265) with delta (0, 0)
Screenshot: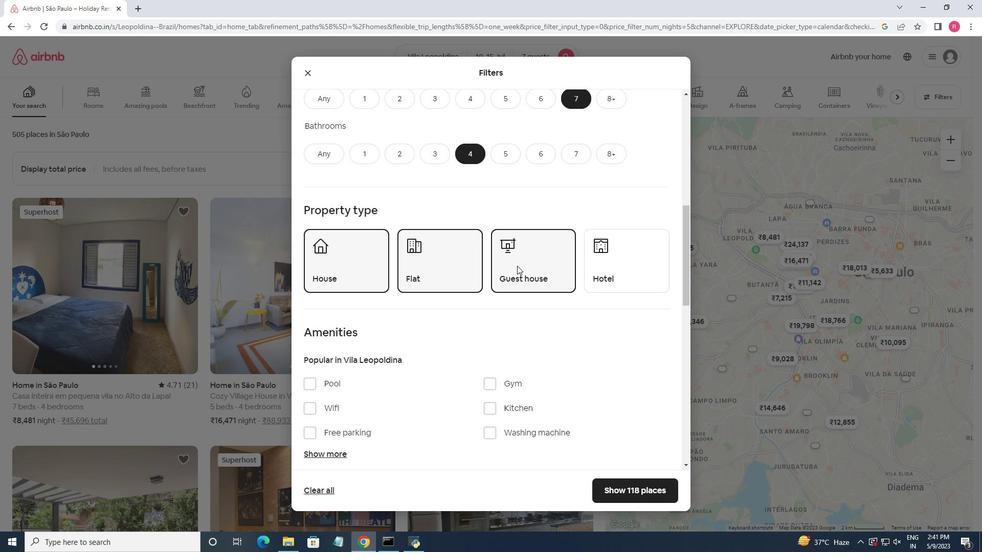 
Action: Mouse scrolled (517, 265) with delta (0, 0)
Screenshot: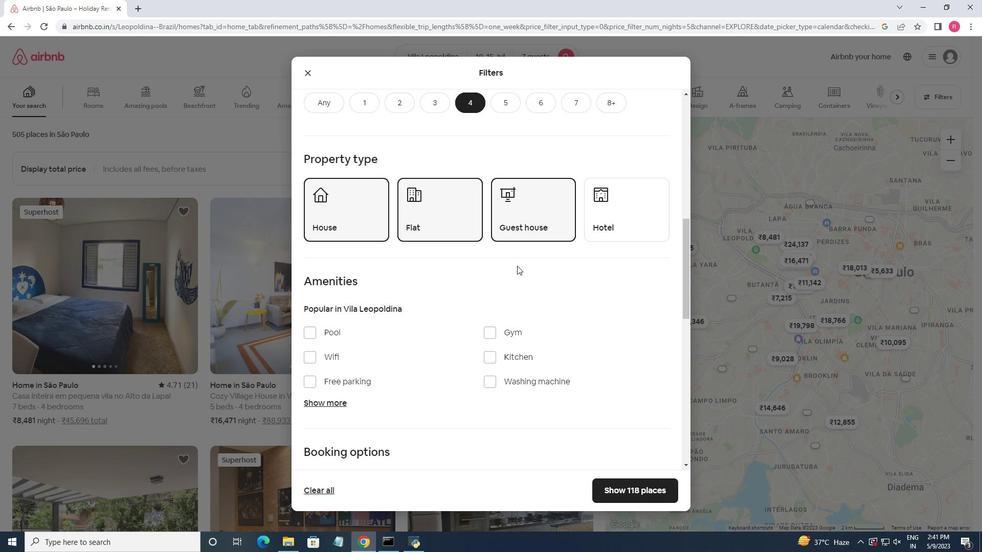
Action: Mouse moved to (308, 301)
Screenshot: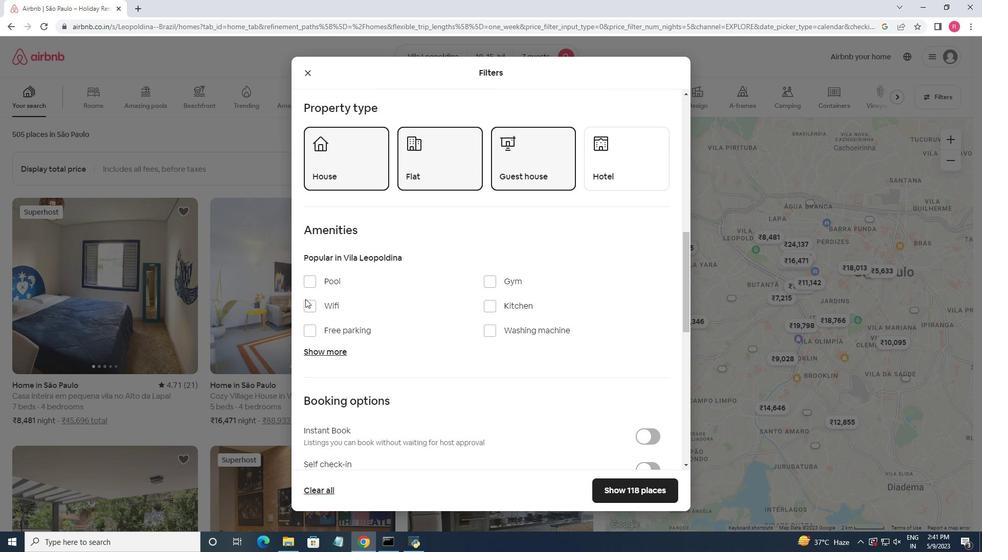 
Action: Mouse pressed left at (308, 301)
Screenshot: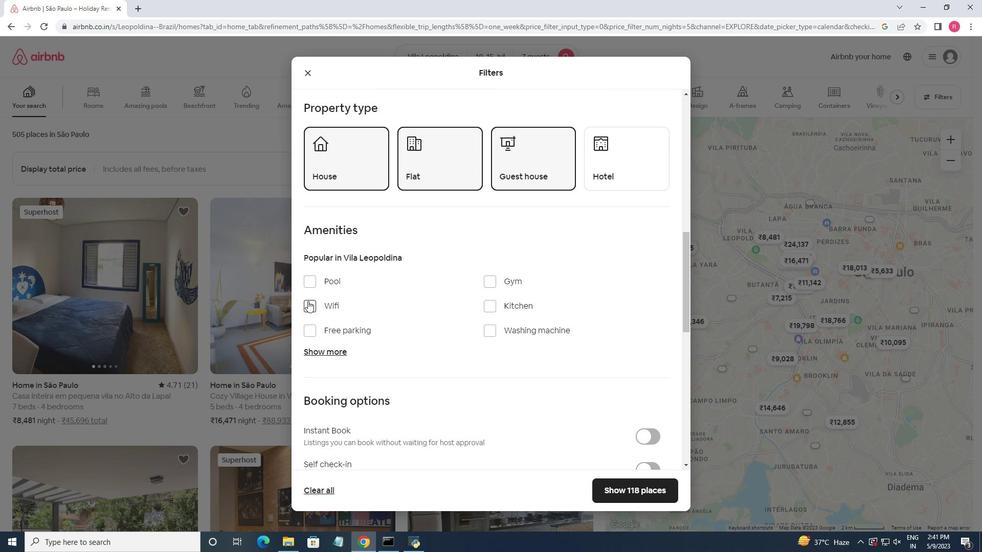 
Action: Mouse moved to (312, 325)
Screenshot: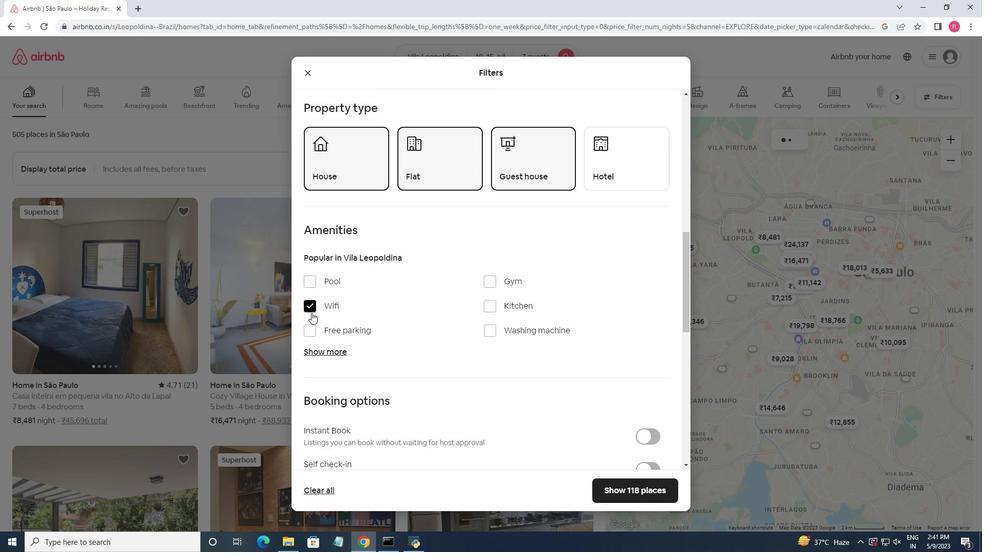 
Action: Mouse pressed left at (312, 325)
Screenshot: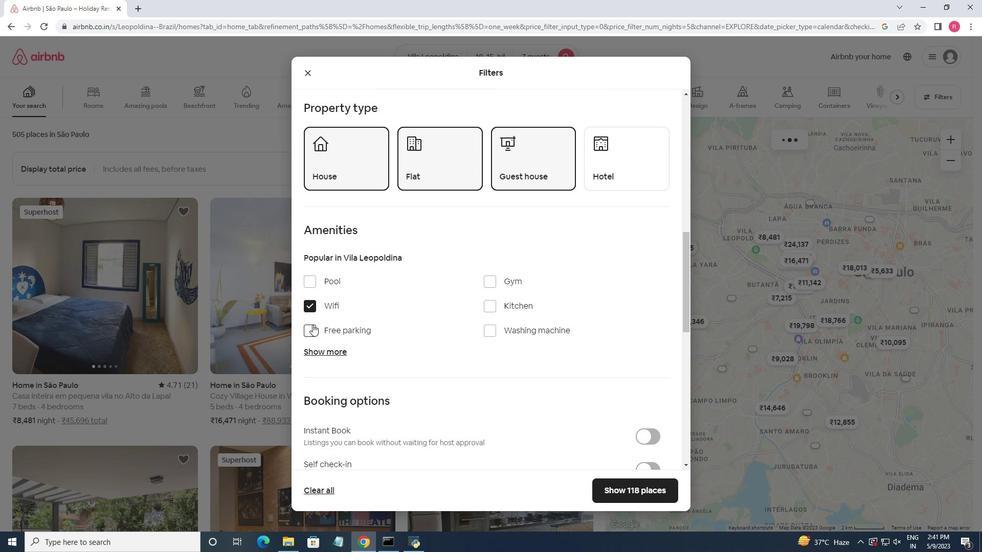 
Action: Mouse moved to (332, 354)
Screenshot: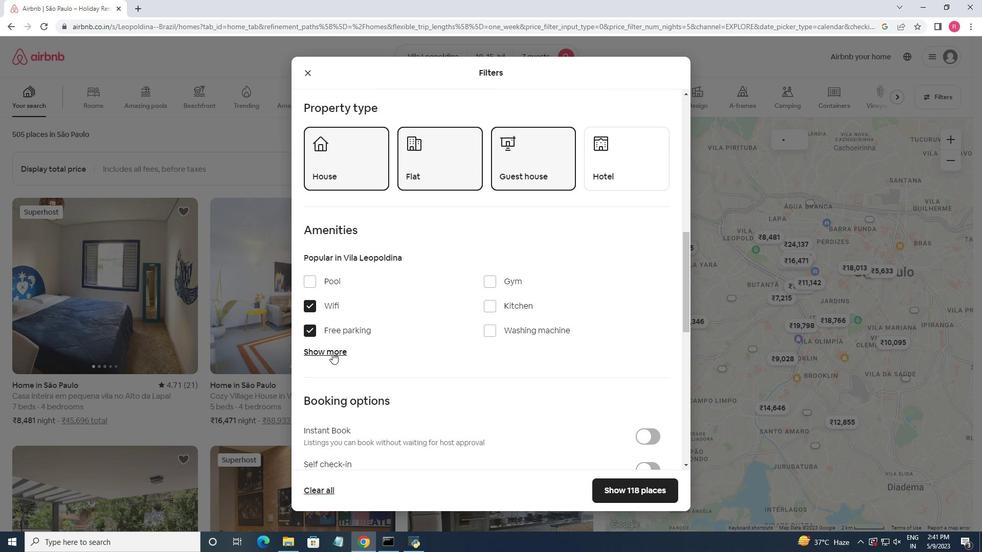
Action: Mouse pressed left at (332, 354)
Screenshot: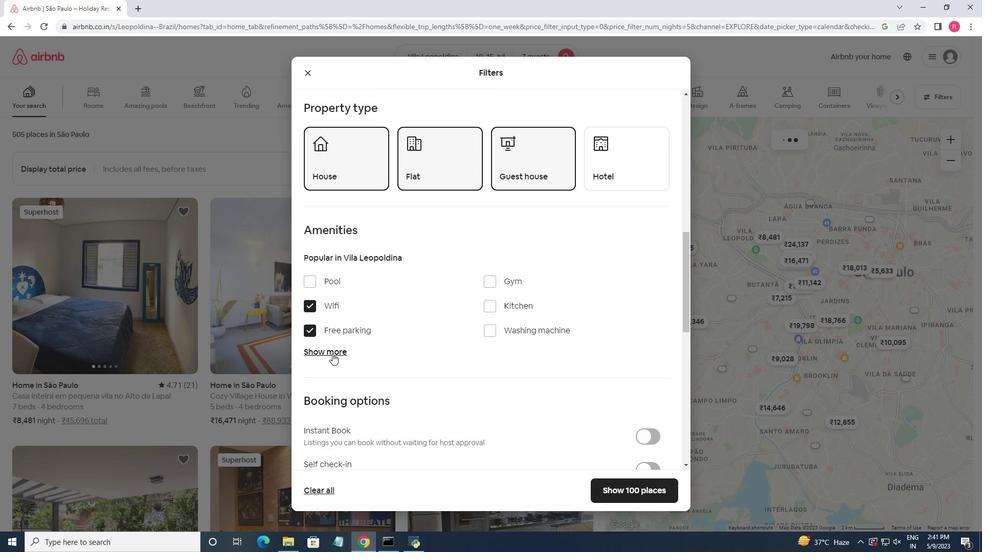 
Action: Mouse moved to (364, 333)
Screenshot: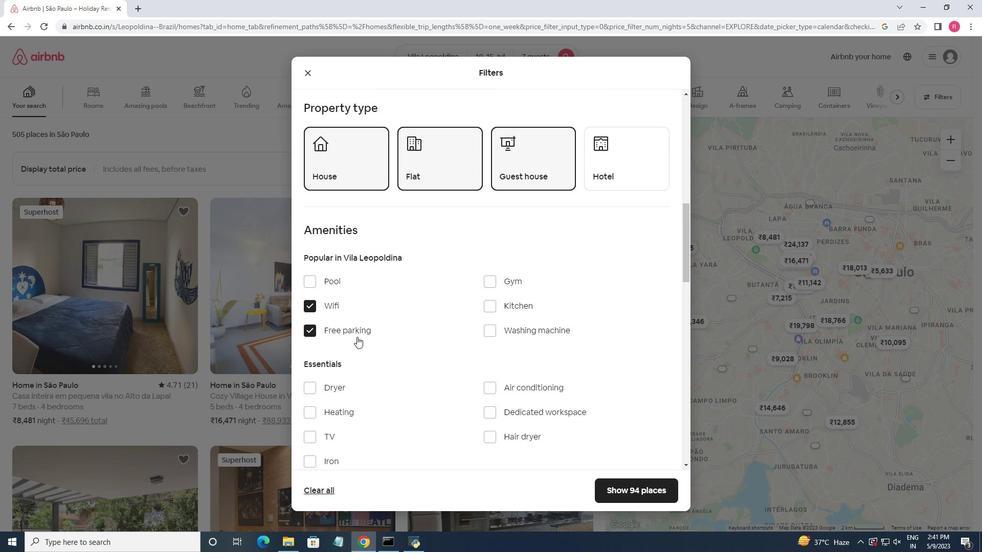 
Action: Mouse scrolled (364, 332) with delta (0, 0)
Screenshot: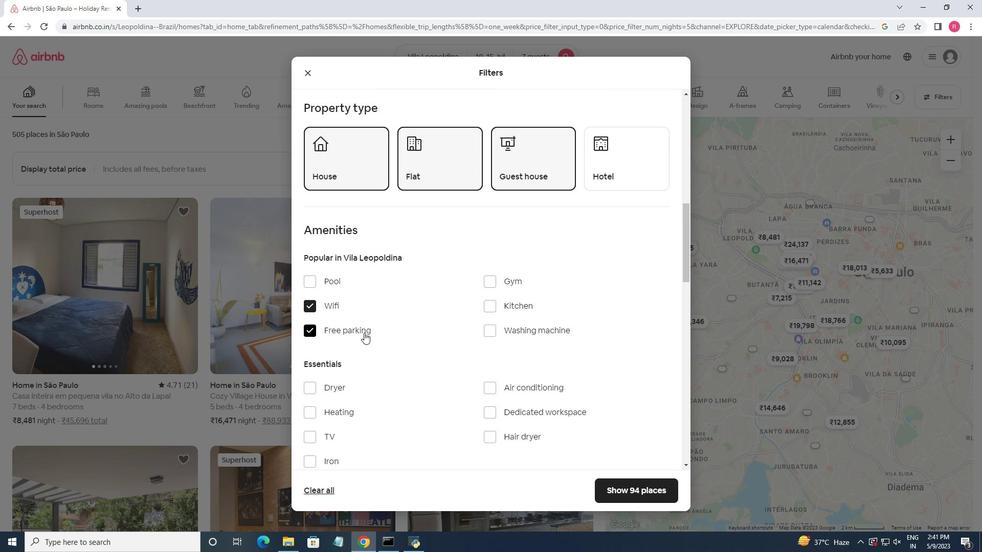 
Action: Mouse scrolled (364, 332) with delta (0, 0)
Screenshot: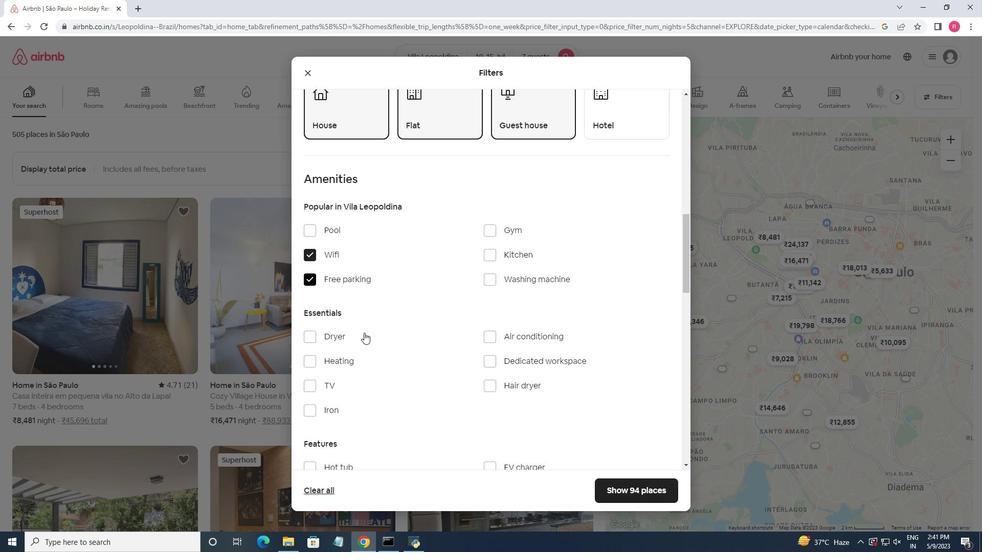 
Action: Mouse moved to (390, 332)
Screenshot: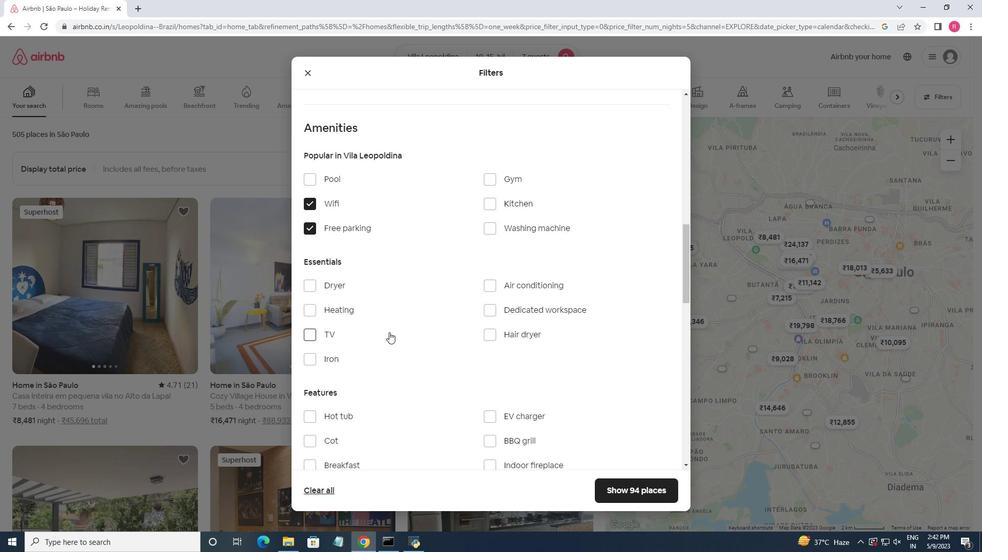 
Action: Mouse scrolled (390, 332) with delta (0, 0)
Screenshot: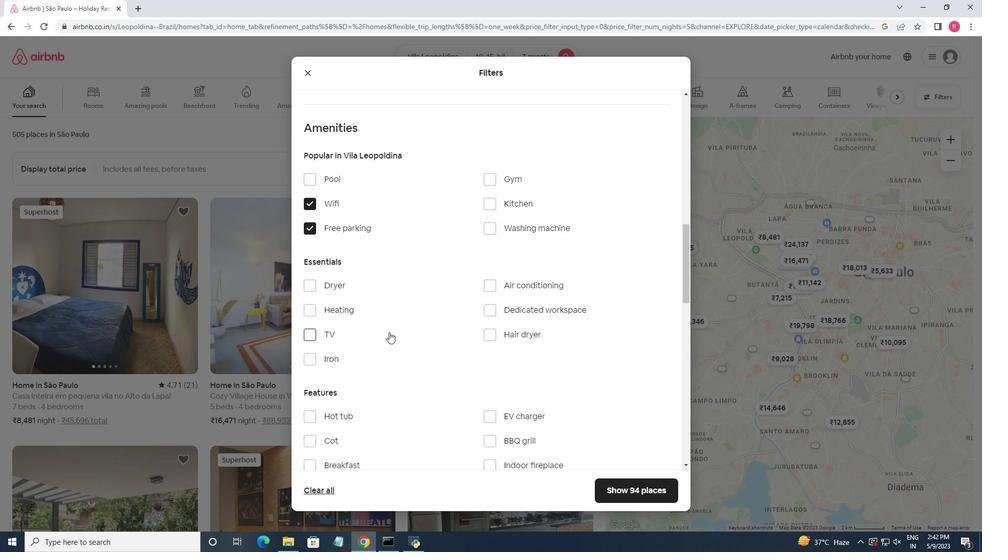 
Action: Mouse moved to (435, 303)
Screenshot: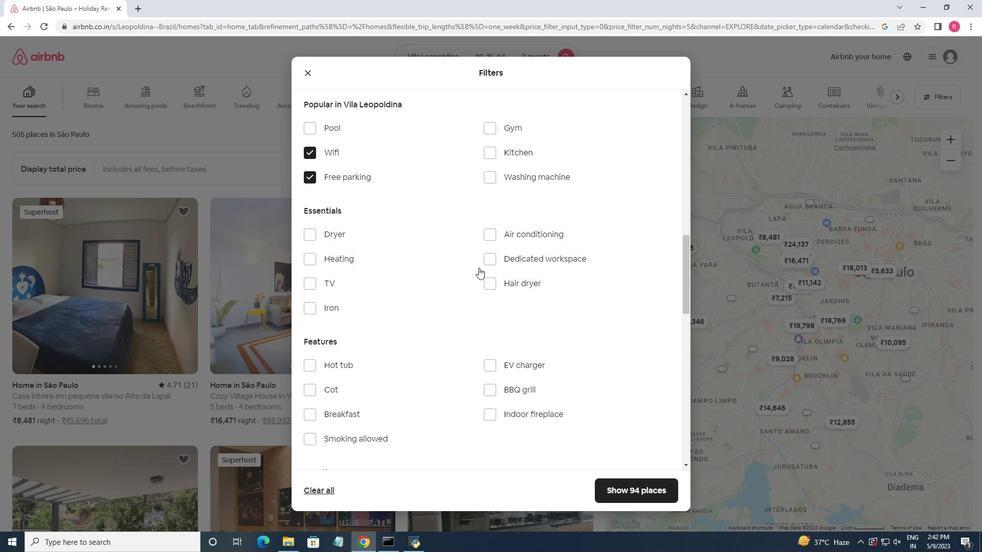 
Action: Mouse scrolled (435, 302) with delta (0, 0)
Screenshot: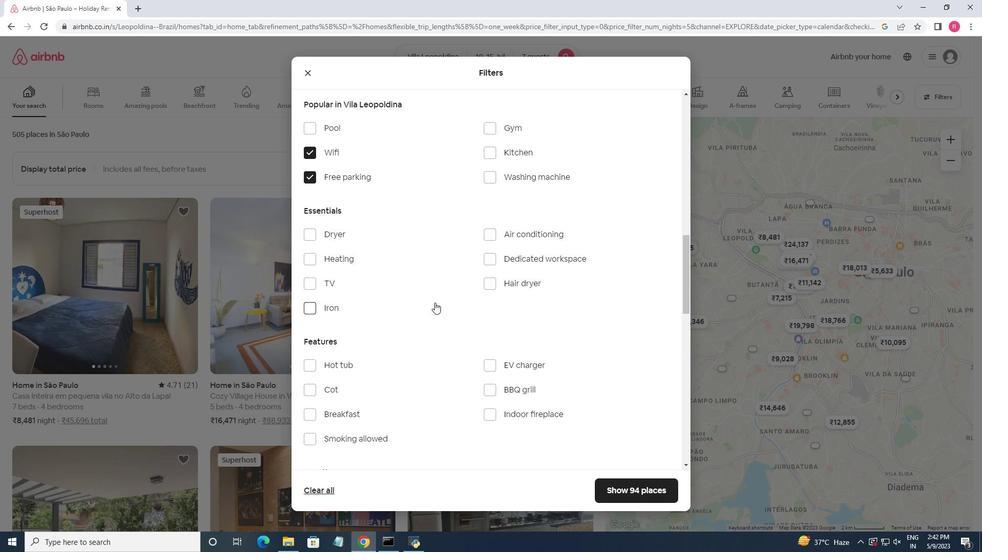 
Action: Mouse scrolled (435, 302) with delta (0, 0)
Screenshot: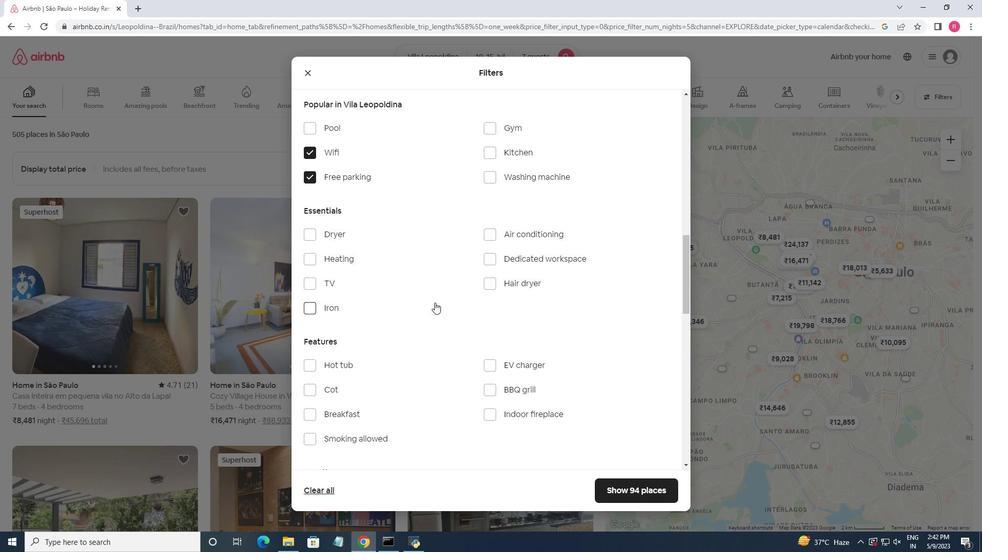 
Action: Mouse moved to (371, 313)
Screenshot: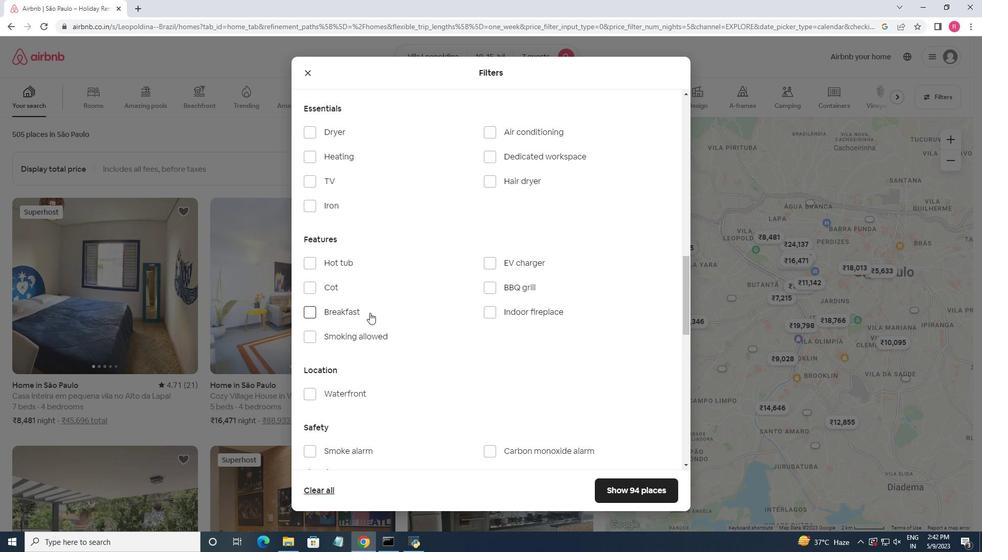 
Action: Mouse scrolled (371, 312) with delta (0, 0)
Screenshot: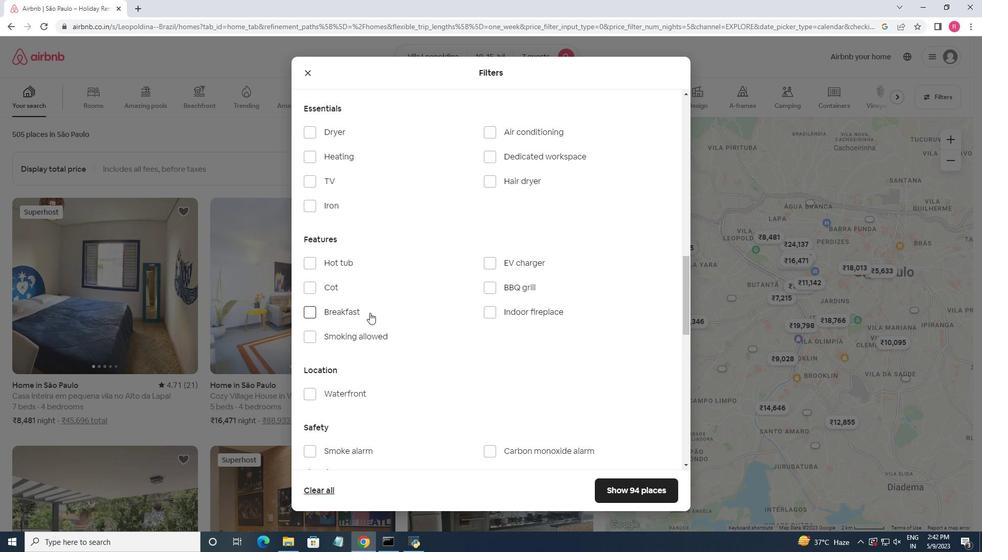 
Action: Mouse moved to (373, 315)
Screenshot: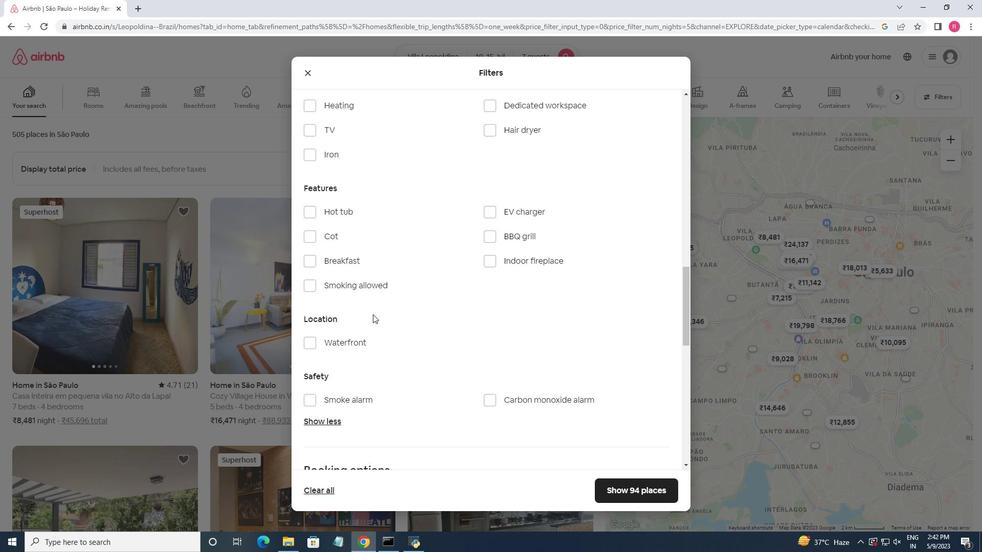 
Action: Mouse scrolled (373, 315) with delta (0, 0)
Screenshot: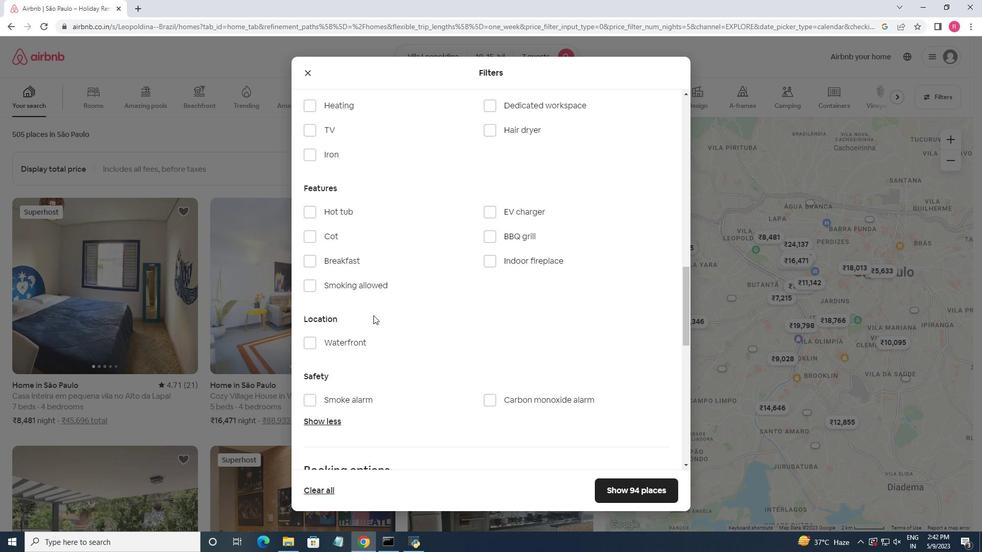 
Action: Mouse scrolled (373, 316) with delta (0, 0)
Screenshot: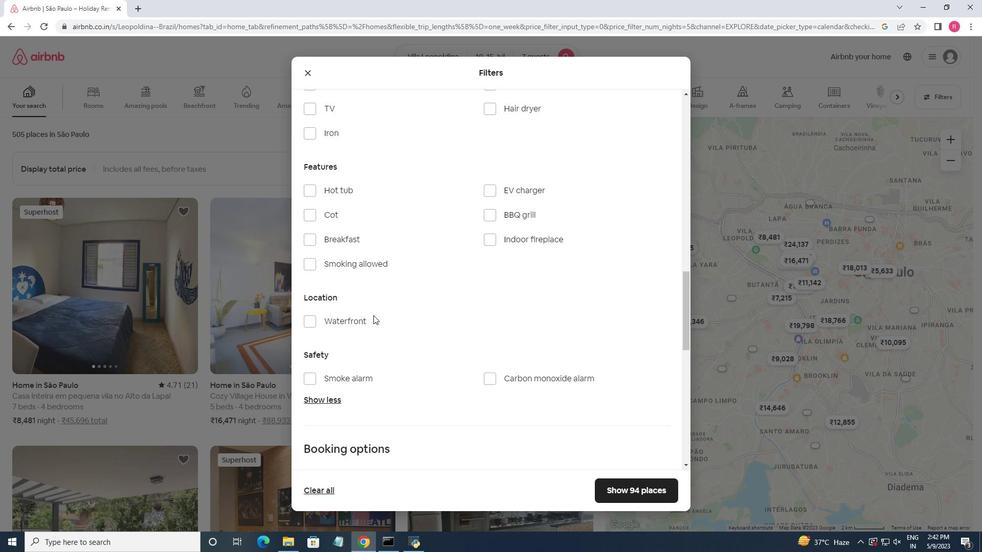 
Action: Mouse scrolled (373, 316) with delta (0, 0)
Screenshot: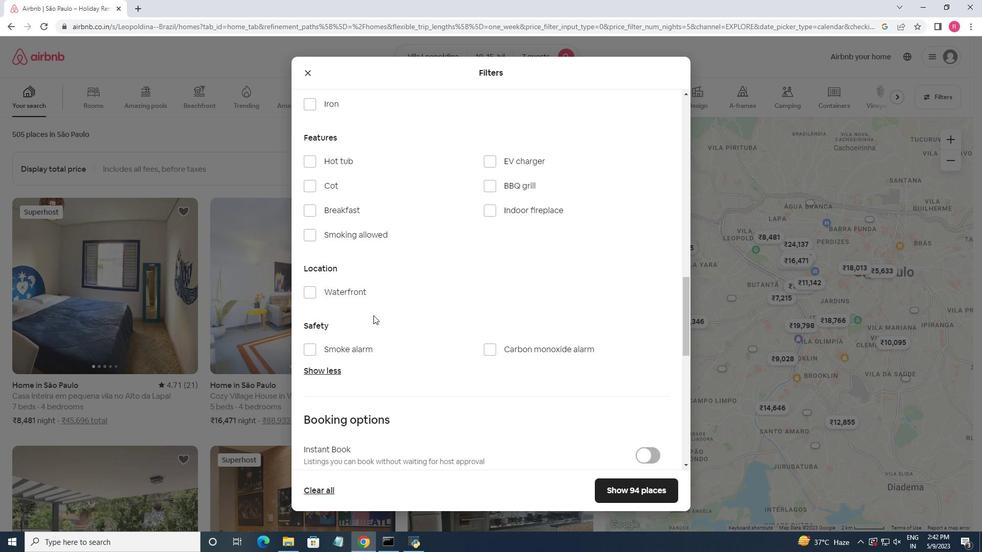 
Action: Mouse scrolled (373, 316) with delta (0, 0)
Screenshot: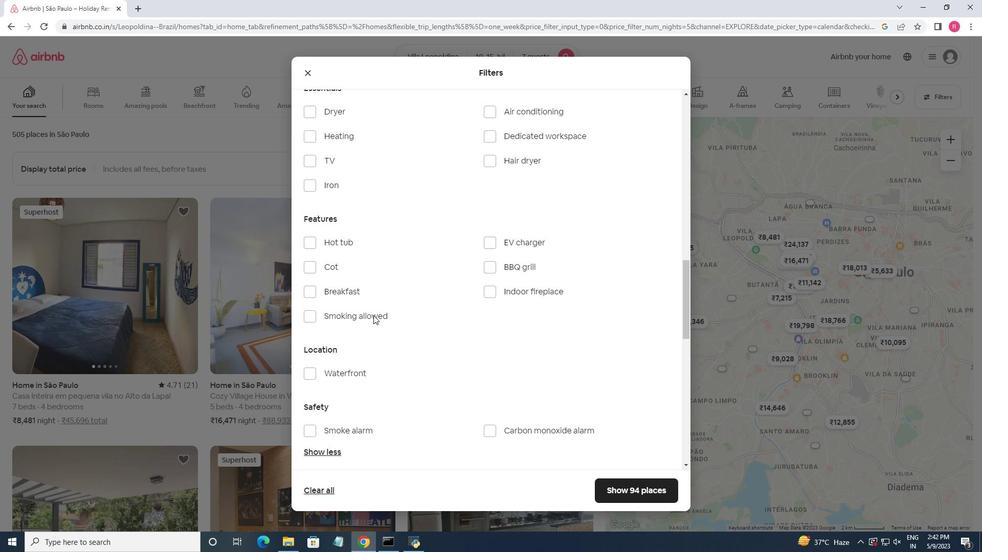 
Action: Mouse scrolled (373, 316) with delta (0, 0)
Screenshot: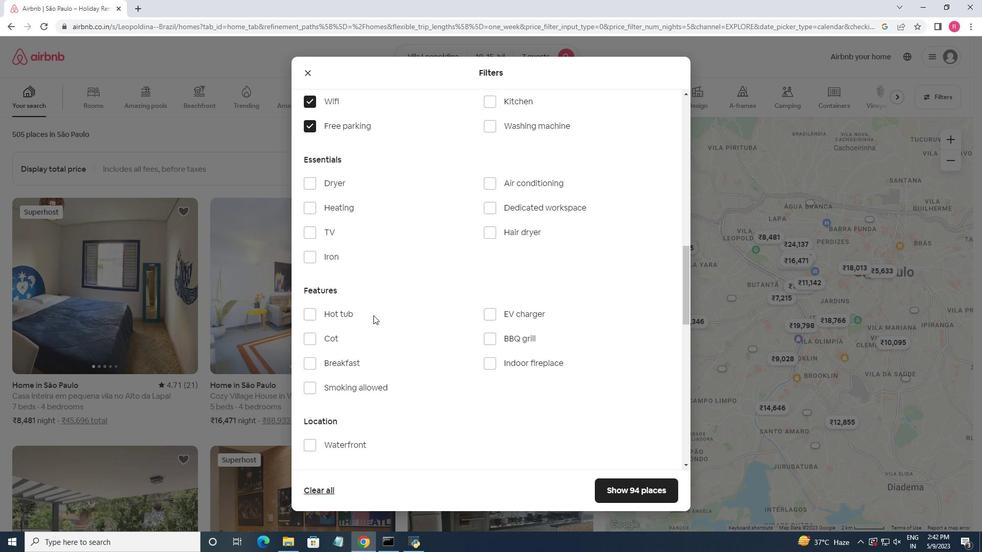 
Action: Mouse scrolled (373, 316) with delta (0, 0)
Screenshot: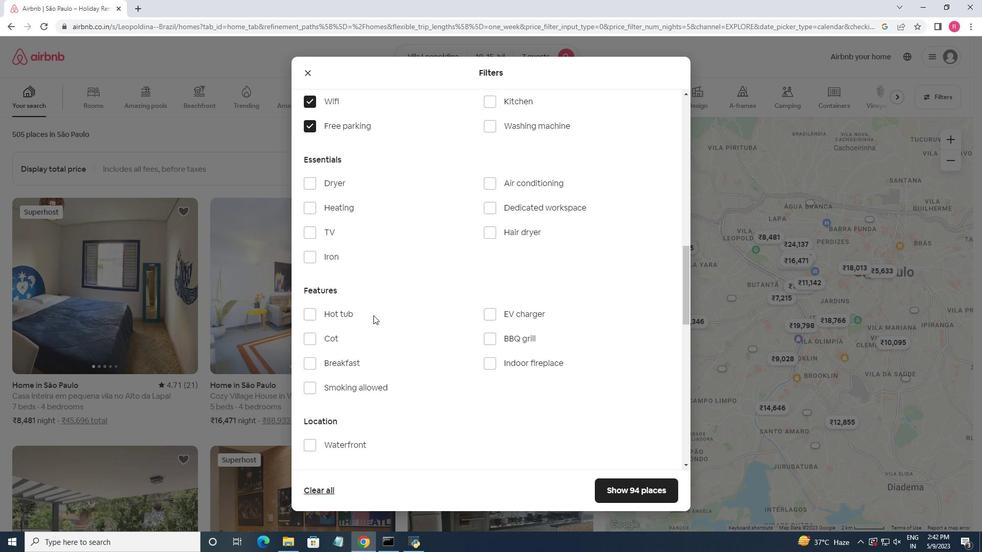 
Action: Mouse moved to (493, 178)
Screenshot: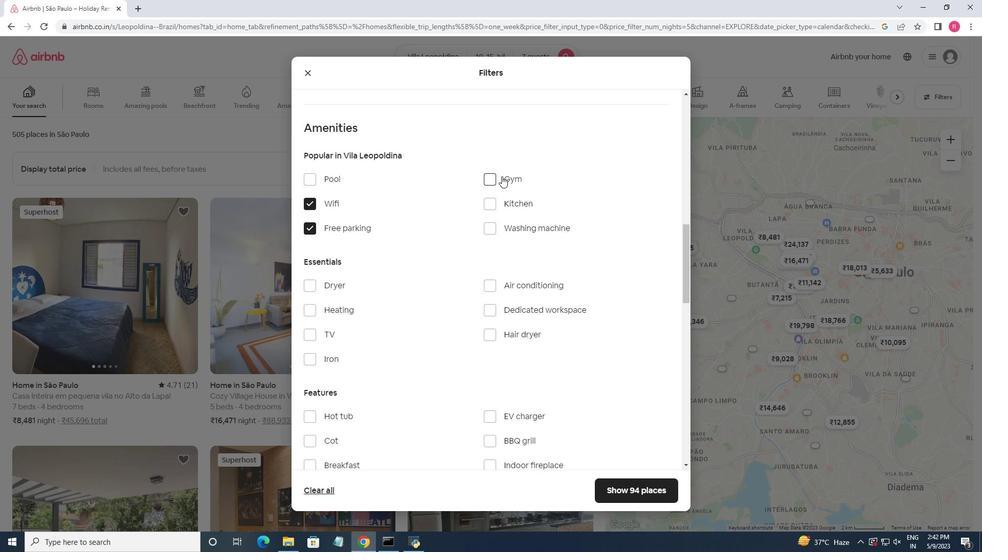 
Action: Mouse pressed left at (493, 178)
Screenshot: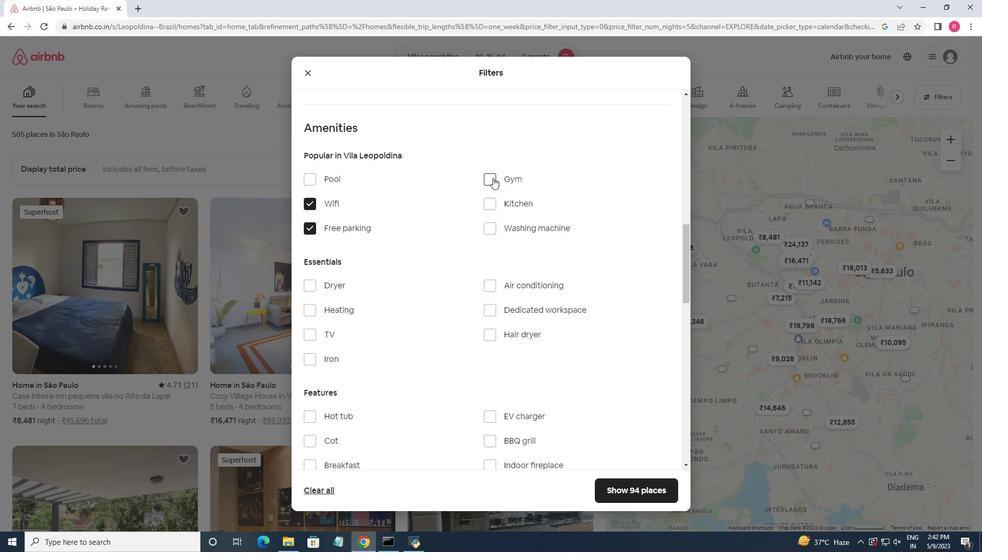 
Action: Mouse moved to (450, 263)
Screenshot: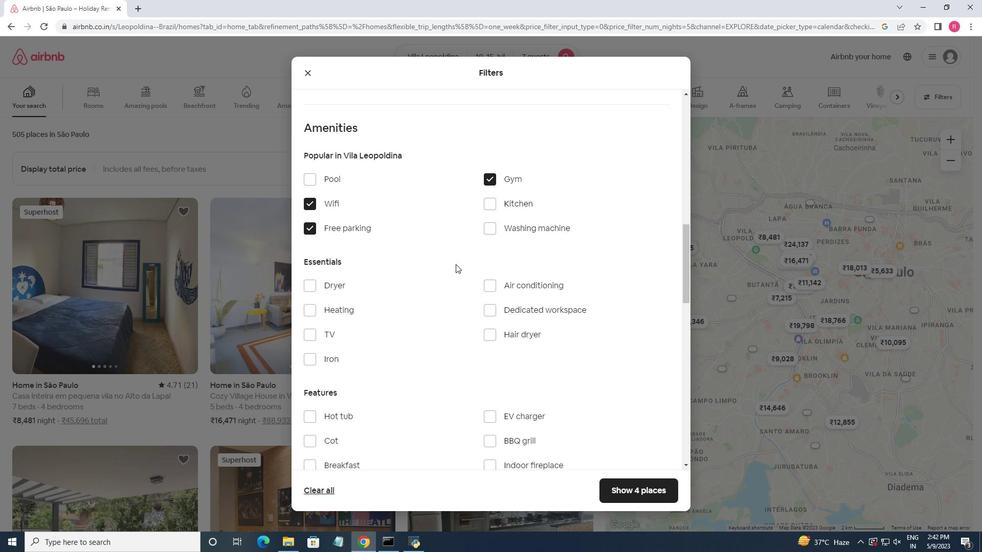 
Action: Mouse scrolled (450, 262) with delta (0, 0)
Screenshot: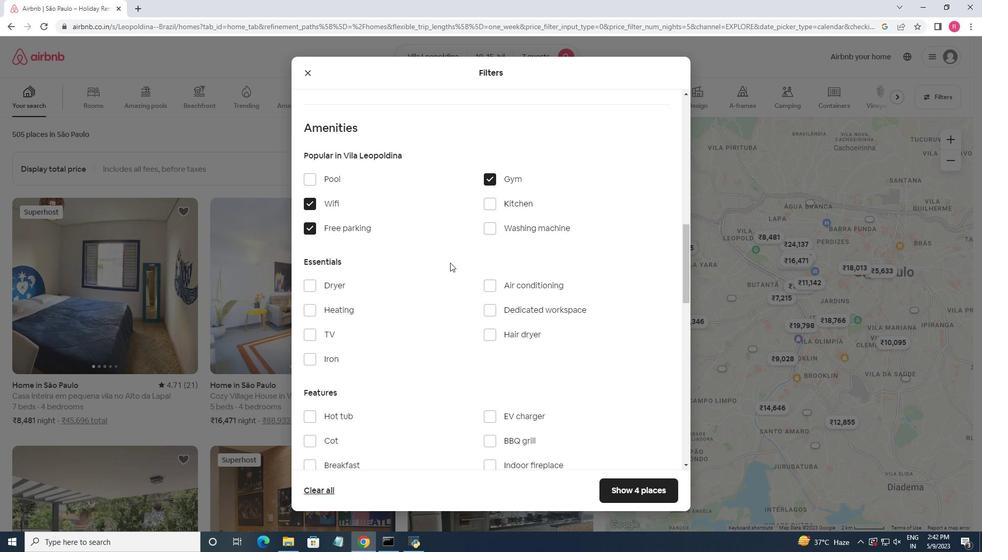 
Action: Mouse moved to (450, 263)
Screenshot: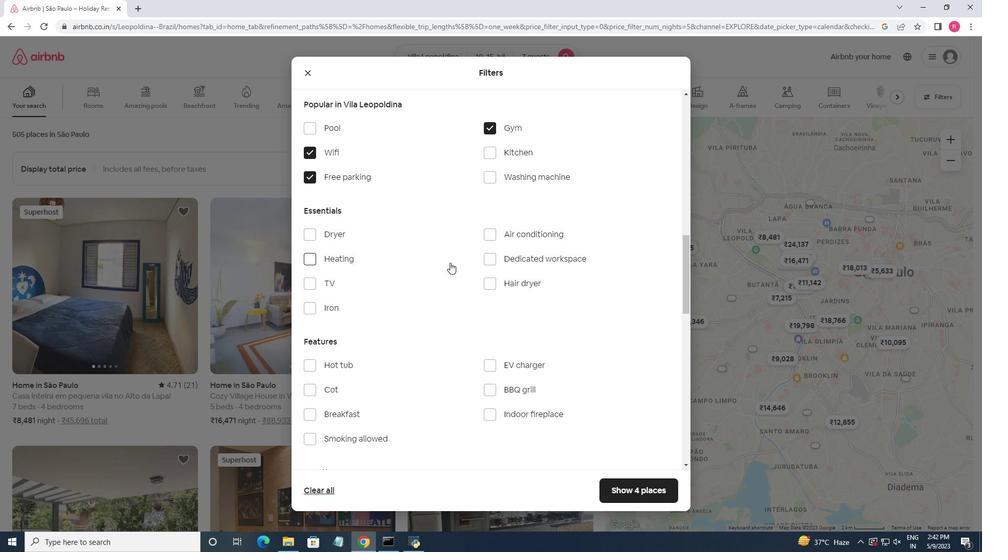 
Action: Mouse scrolled (450, 263) with delta (0, 0)
Screenshot: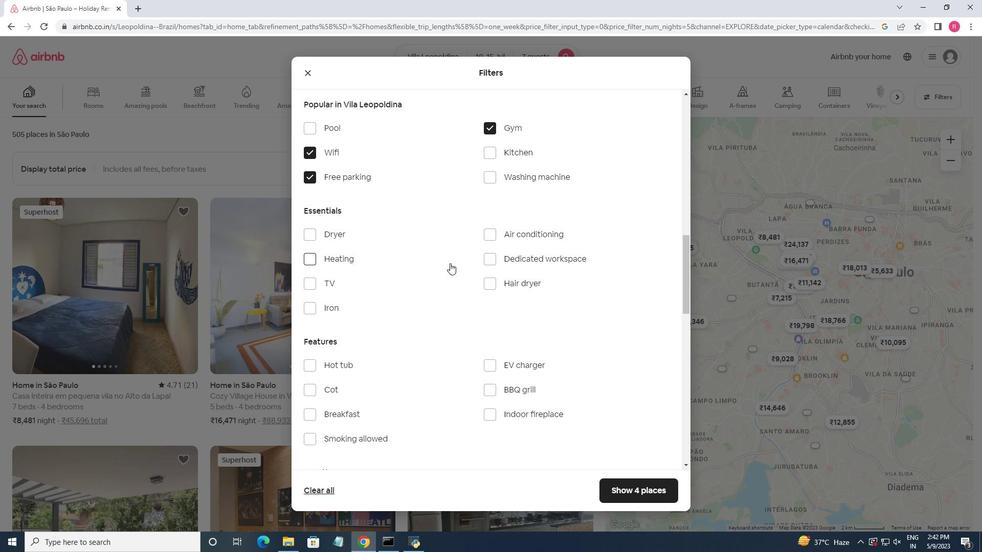 
Action: Mouse moved to (312, 362)
Screenshot: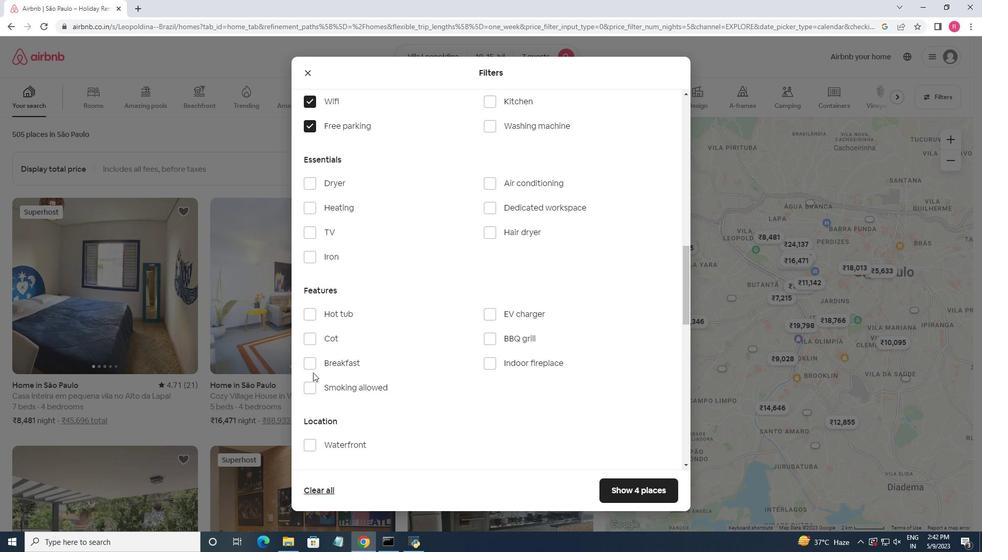 
Action: Mouse pressed left at (312, 362)
Screenshot: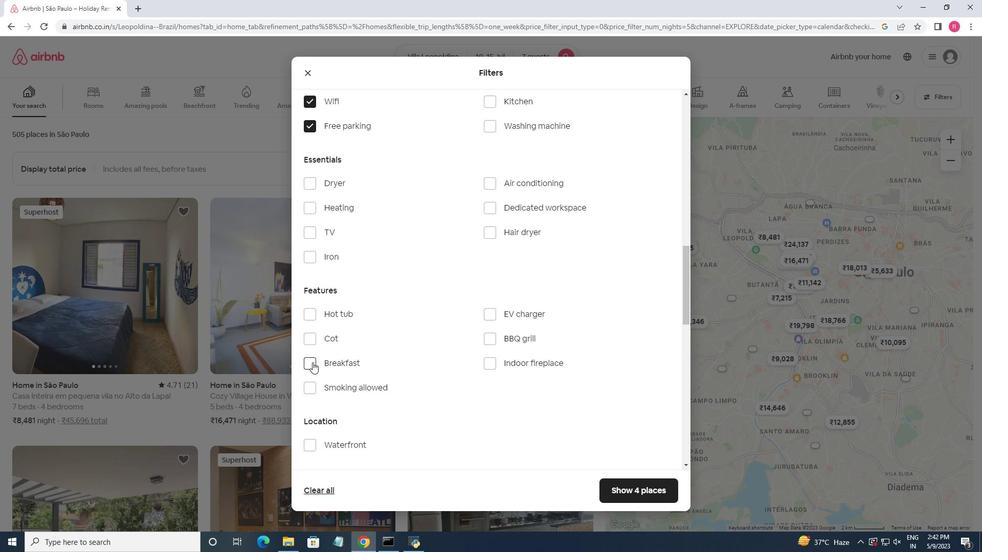 
Action: Mouse moved to (434, 307)
Screenshot: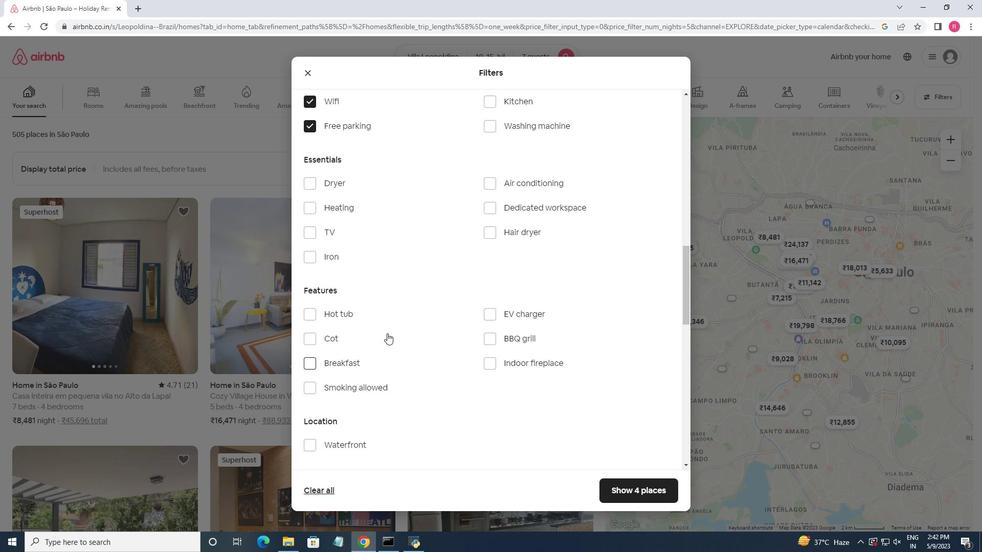 
Action: Mouse scrolled (434, 307) with delta (0, 0)
Screenshot: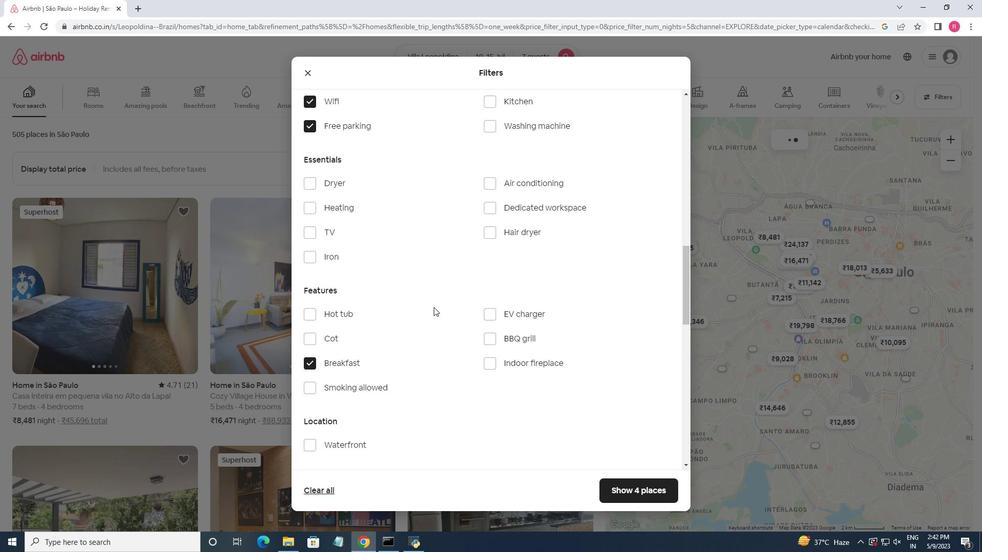 
Action: Mouse scrolled (434, 307) with delta (0, 0)
Screenshot: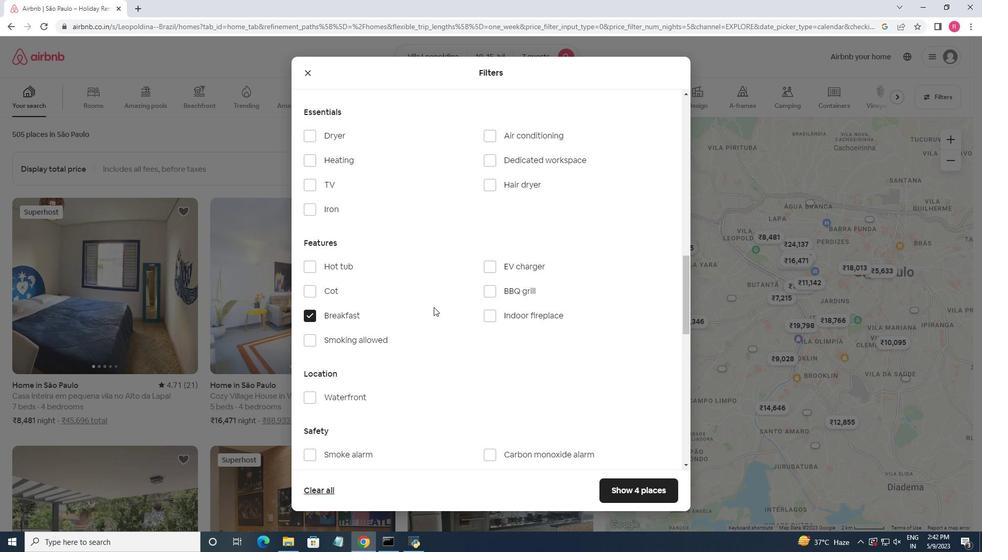 
Action: Mouse scrolled (434, 307) with delta (0, 0)
Screenshot: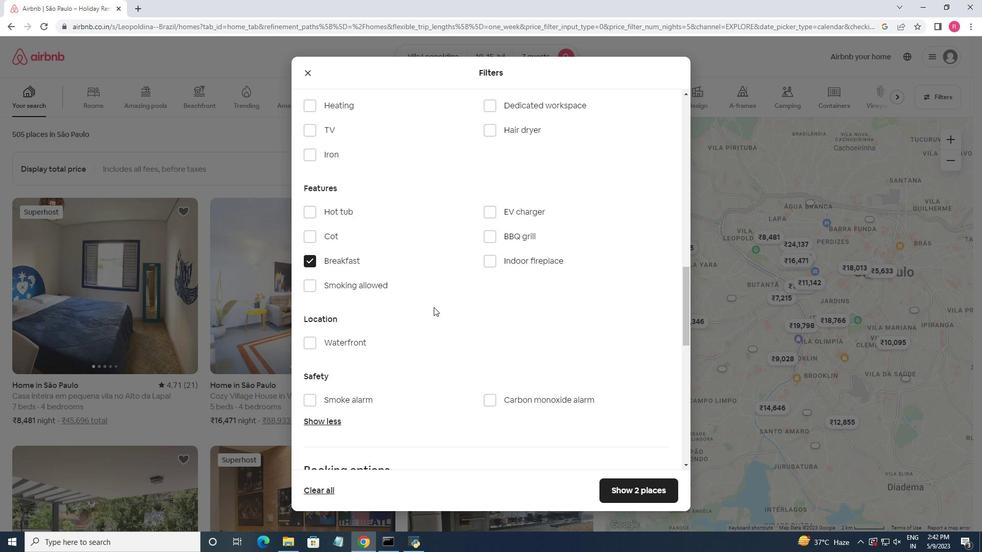 
Action: Mouse moved to (434, 307)
Screenshot: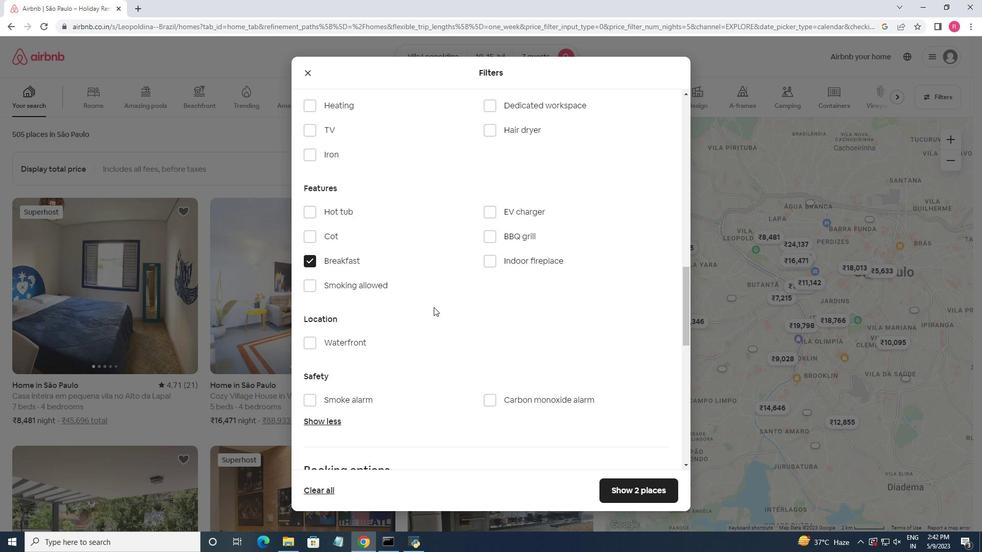 
Action: Mouse scrolled (434, 307) with delta (0, 0)
Screenshot: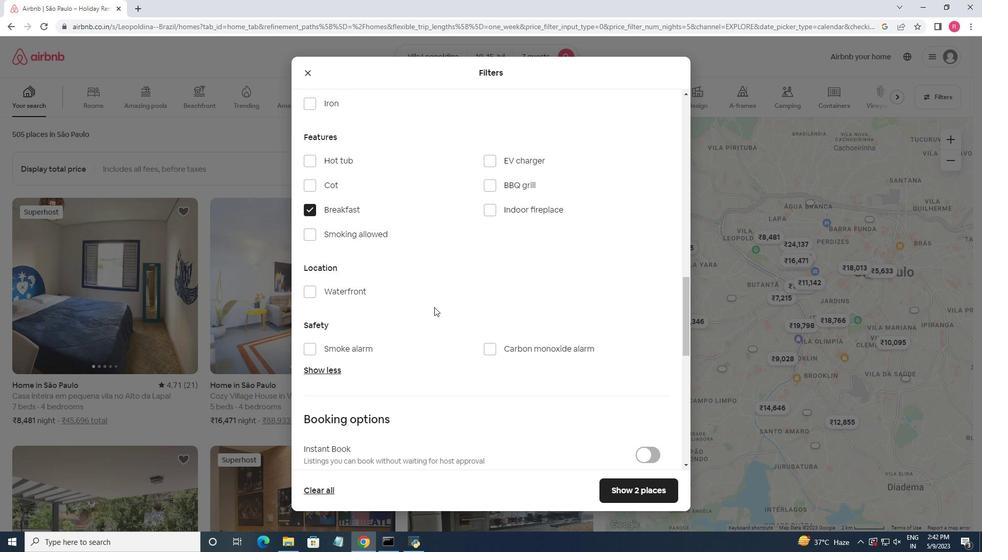 
Action: Mouse scrolled (434, 307) with delta (0, 0)
Screenshot: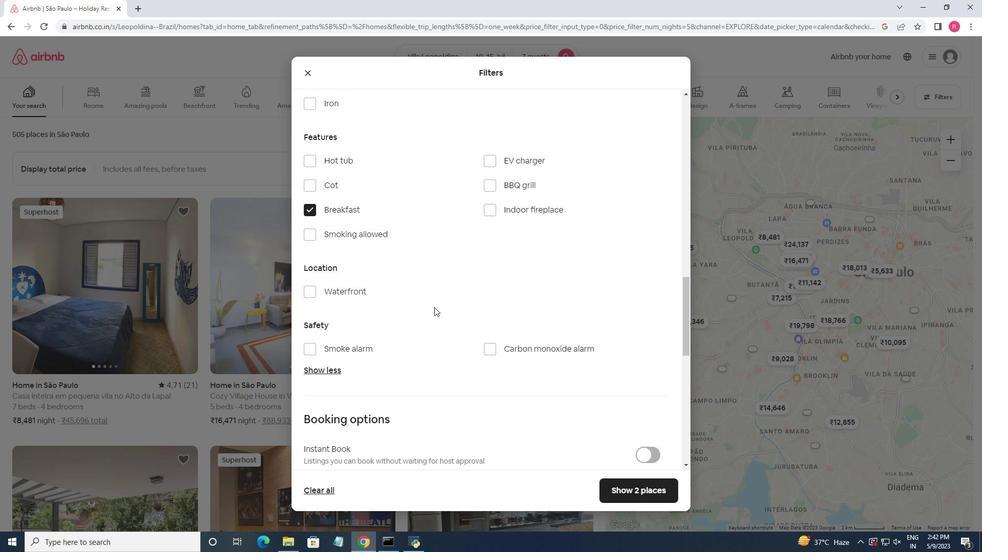 
Action: Mouse scrolled (434, 307) with delta (0, 0)
Screenshot: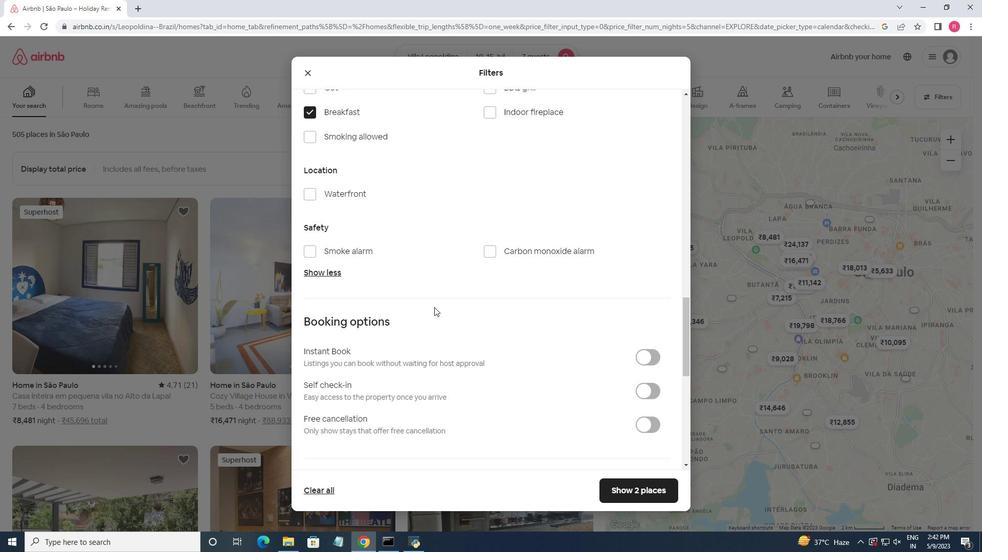 
Action: Mouse scrolled (434, 307) with delta (0, 0)
Screenshot: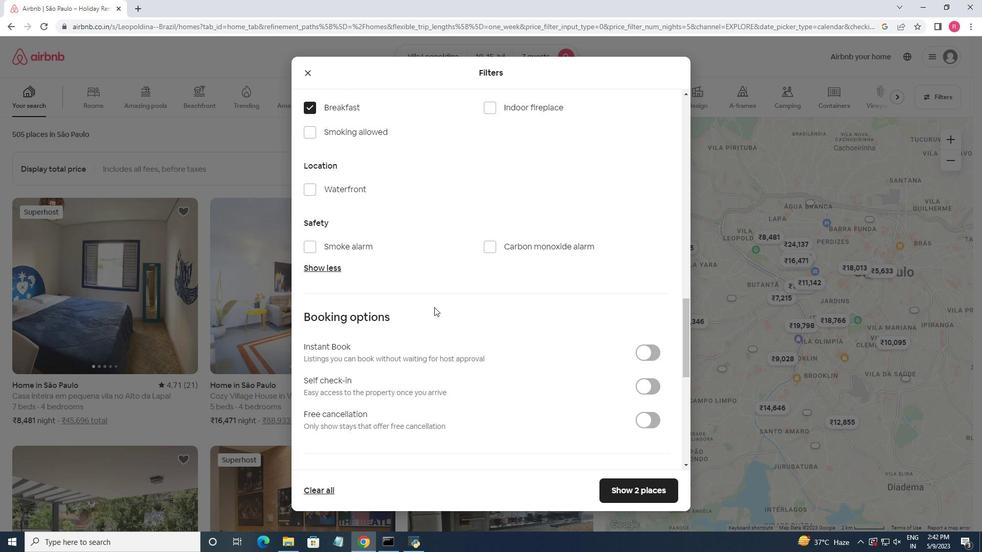 
Action: Mouse moved to (659, 287)
Screenshot: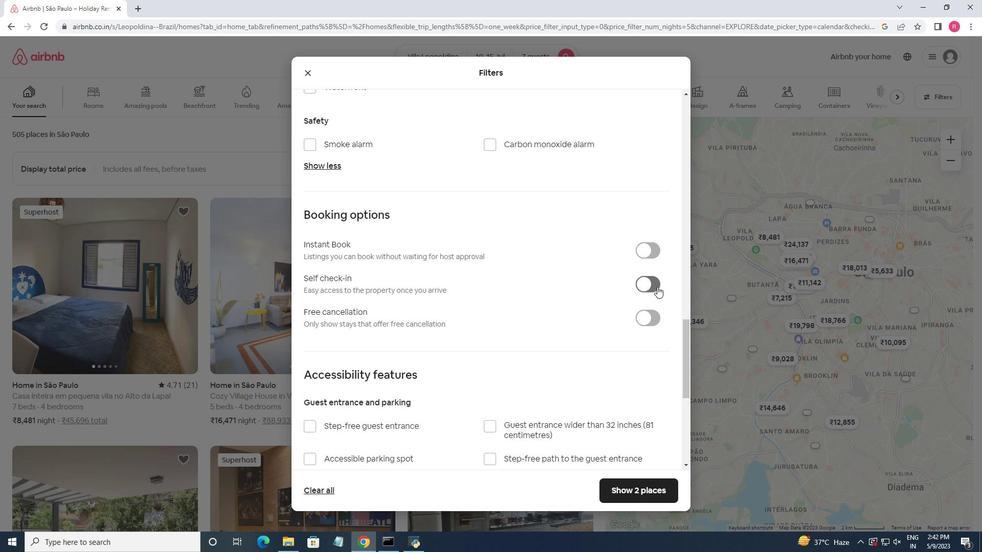 
Action: Mouse pressed left at (659, 287)
Screenshot: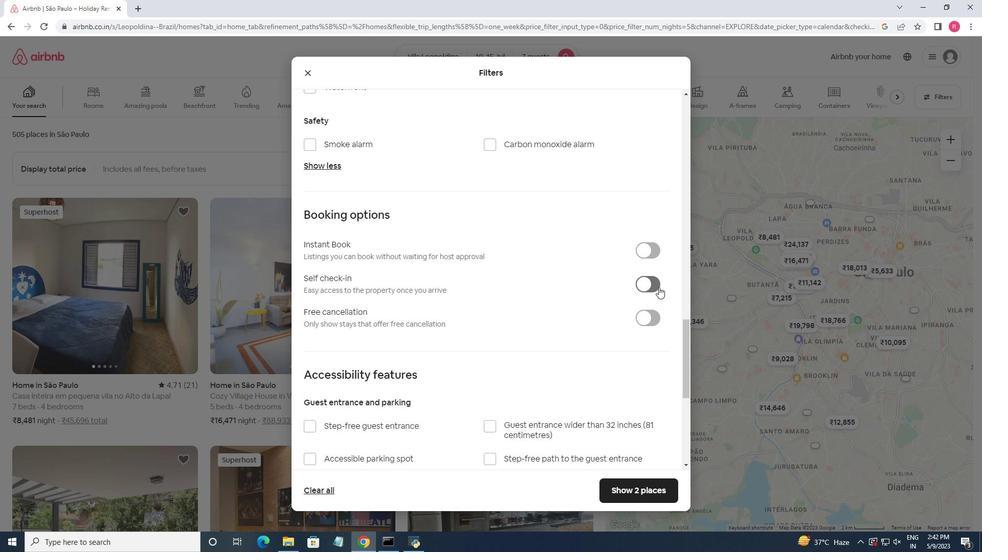 
Action: Mouse moved to (561, 268)
Screenshot: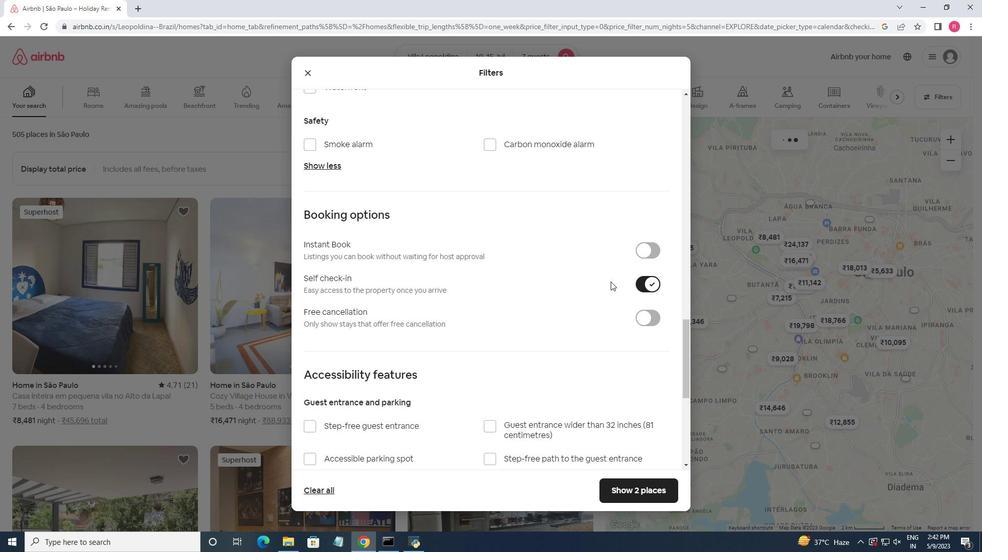 
Action: Mouse scrolled (561, 267) with delta (0, 0)
Screenshot: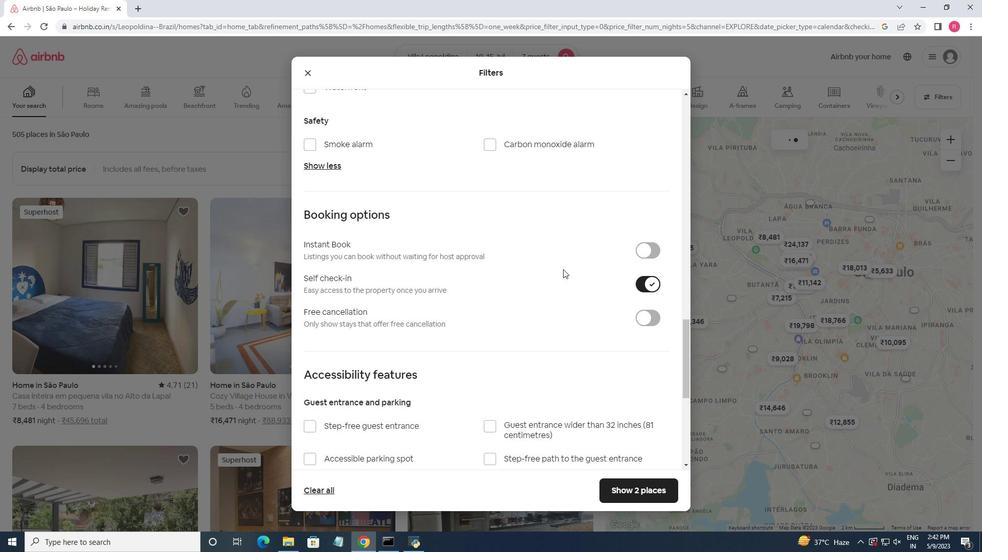 
Action: Mouse scrolled (561, 267) with delta (0, 0)
Screenshot: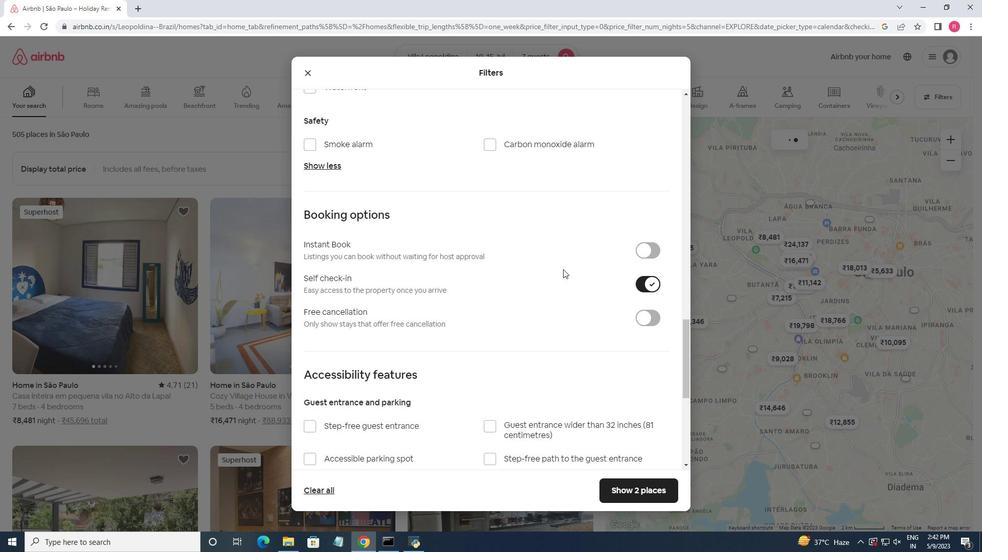 
Action: Mouse moved to (560, 270)
Screenshot: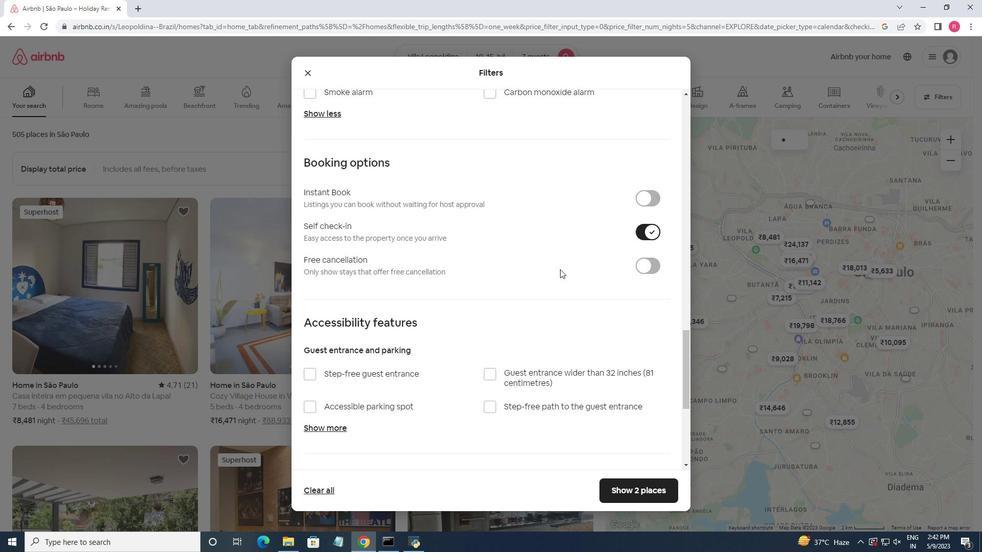 
Action: Mouse scrolled (560, 269) with delta (0, 0)
Screenshot: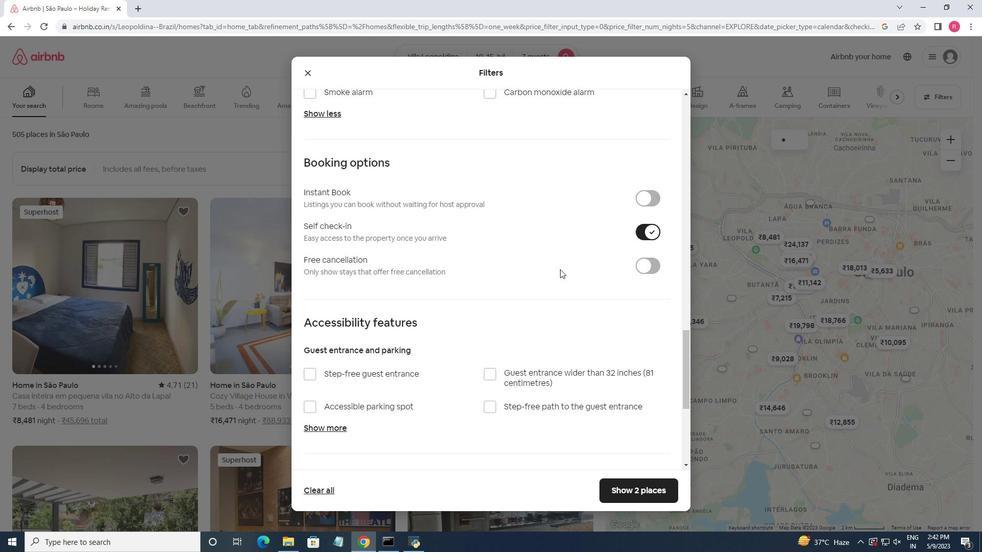 
Action: Mouse moved to (560, 270)
Screenshot: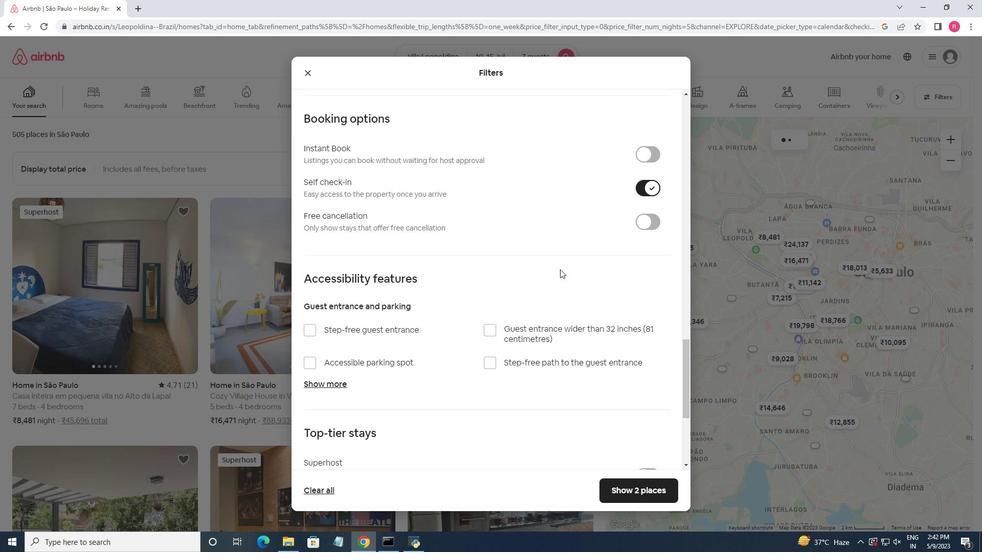 
Action: Mouse scrolled (560, 270) with delta (0, 0)
Screenshot: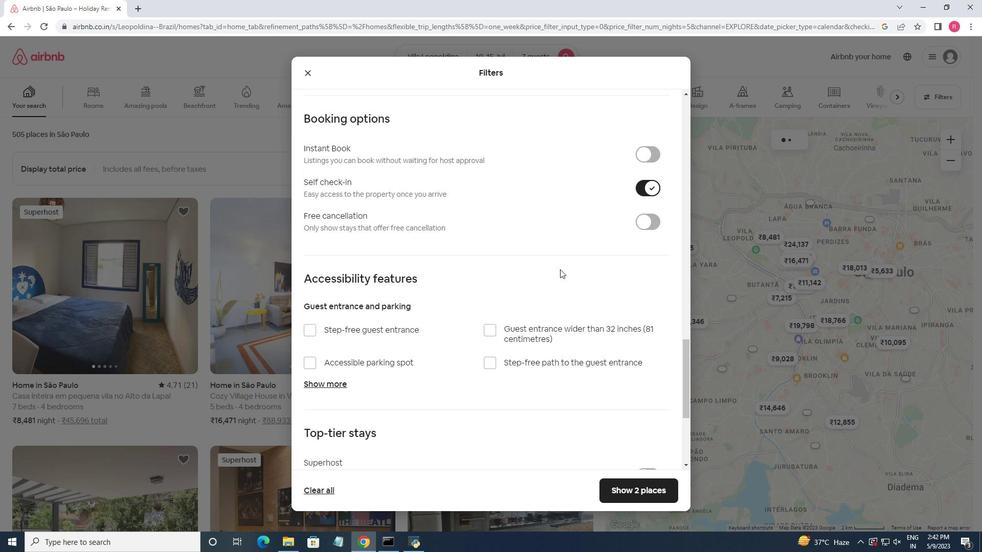
Action: Mouse moved to (558, 276)
Screenshot: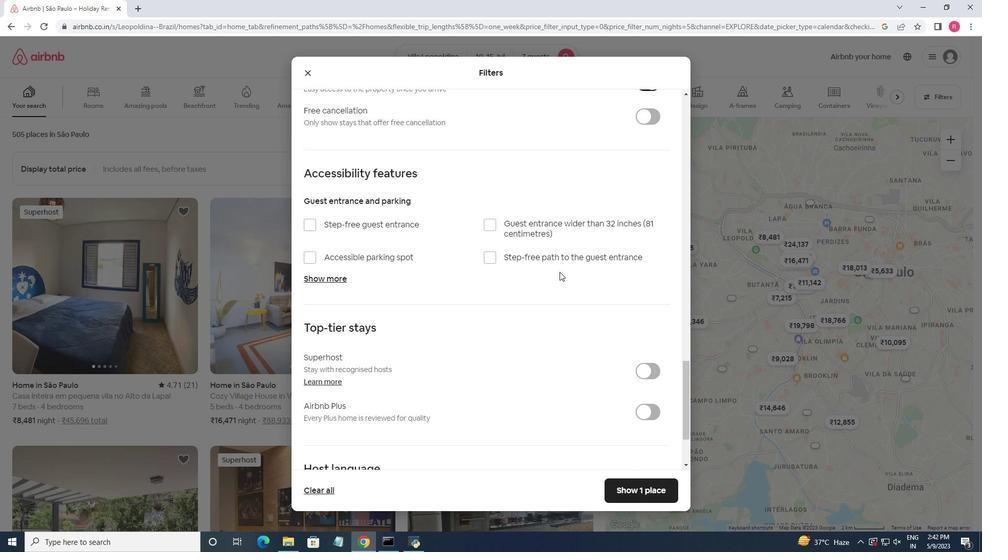 
Action: Mouse scrolled (558, 276) with delta (0, 0)
Screenshot: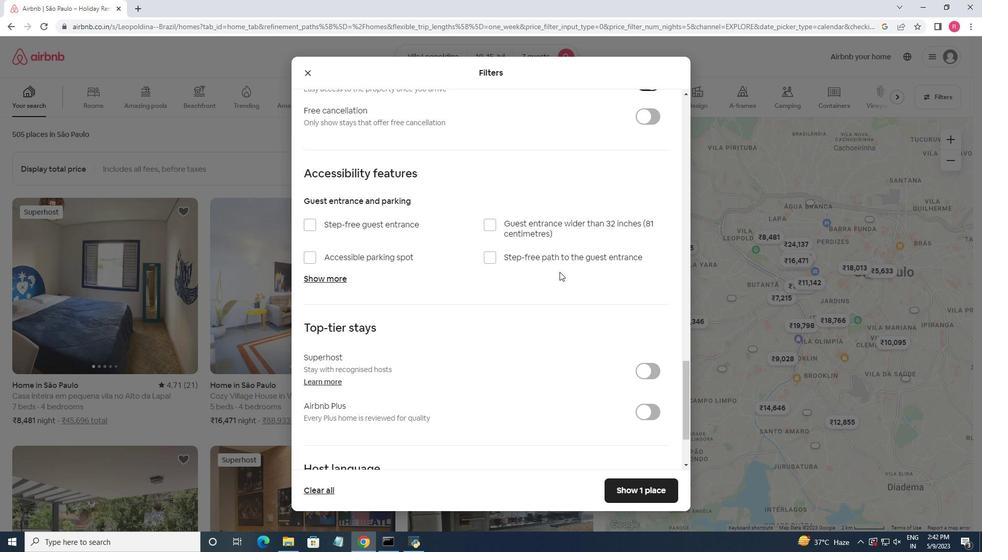 
Action: Mouse moved to (600, 353)
Screenshot: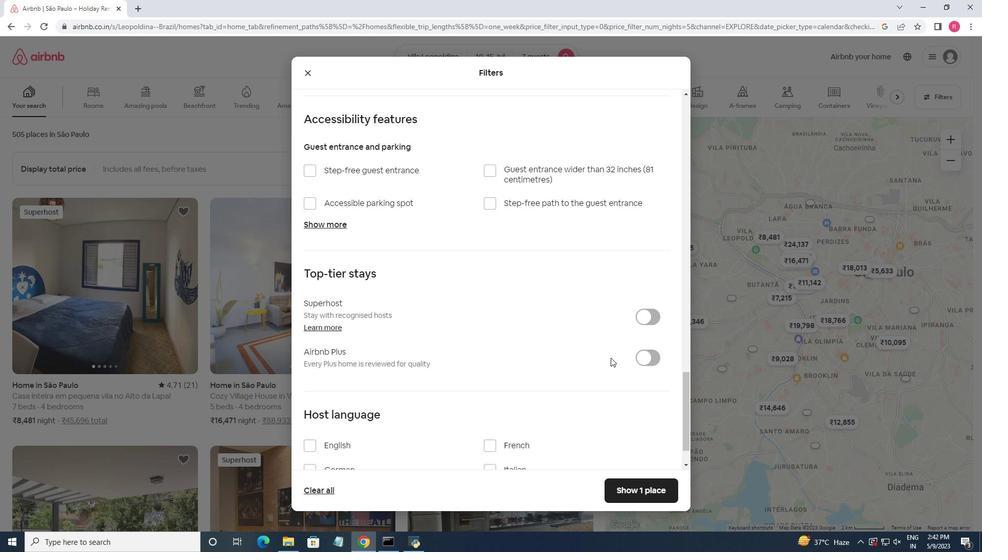 
Action: Mouse scrolled (600, 353) with delta (0, 0)
Screenshot: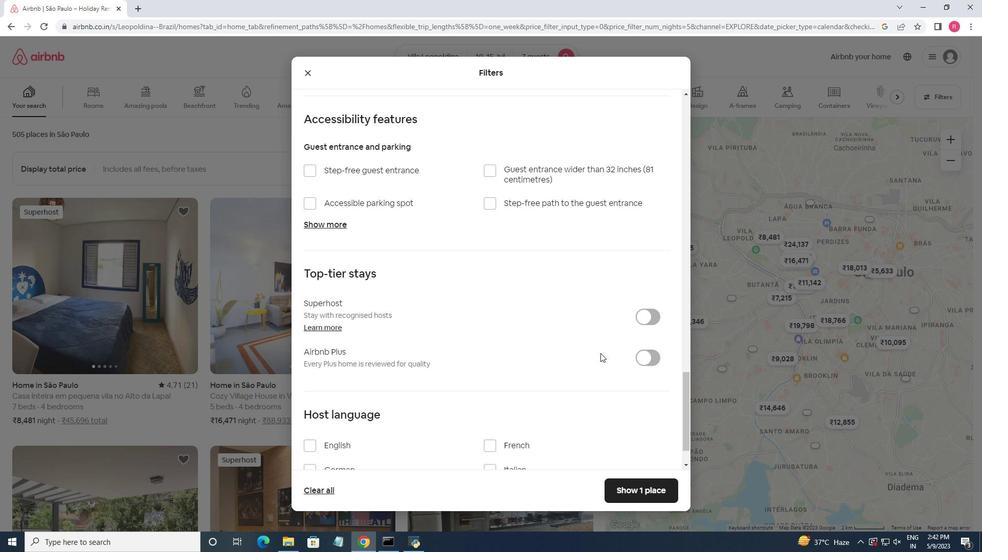
Action: Mouse scrolled (600, 353) with delta (0, 0)
Screenshot: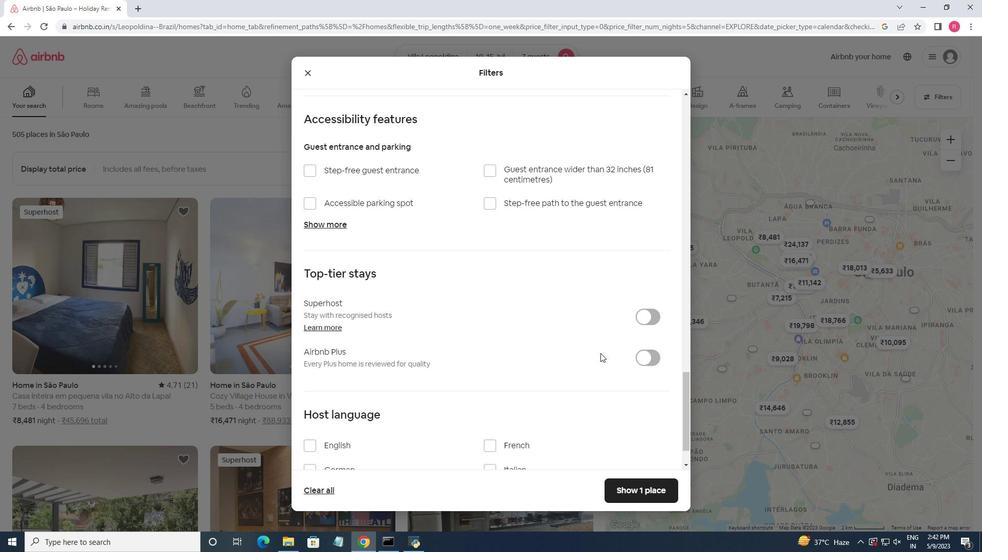 
Action: Mouse moved to (313, 399)
Screenshot: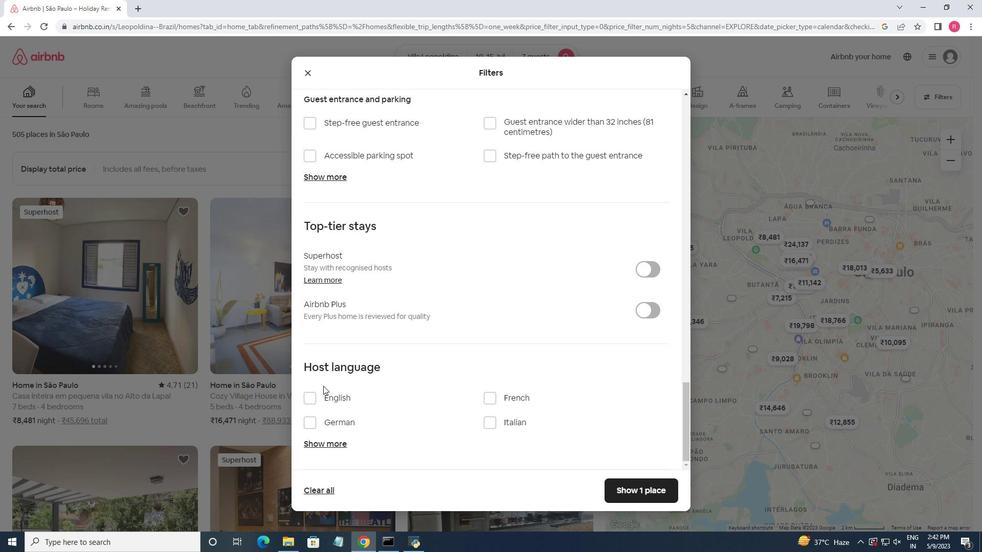 
Action: Mouse pressed left at (313, 399)
Screenshot: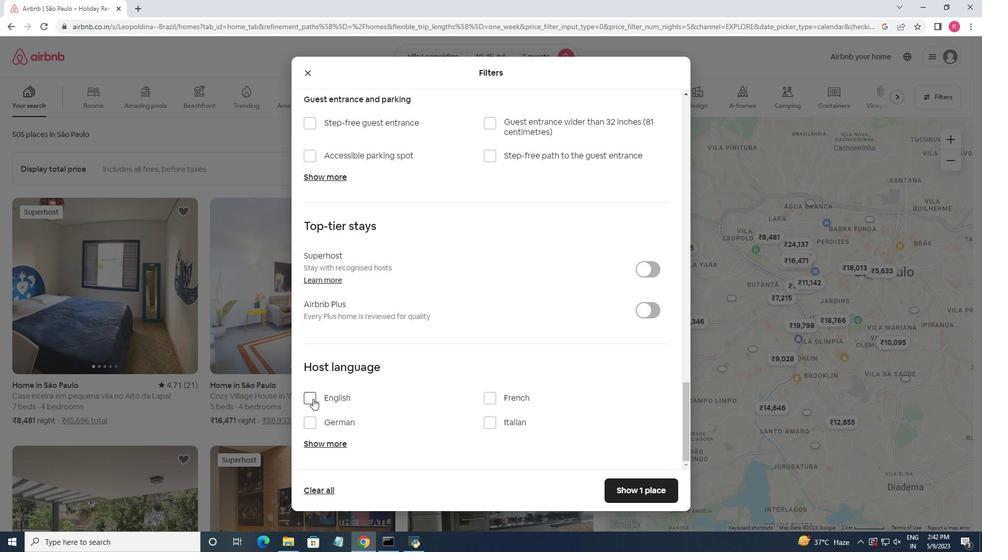
Action: Mouse moved to (660, 501)
Screenshot: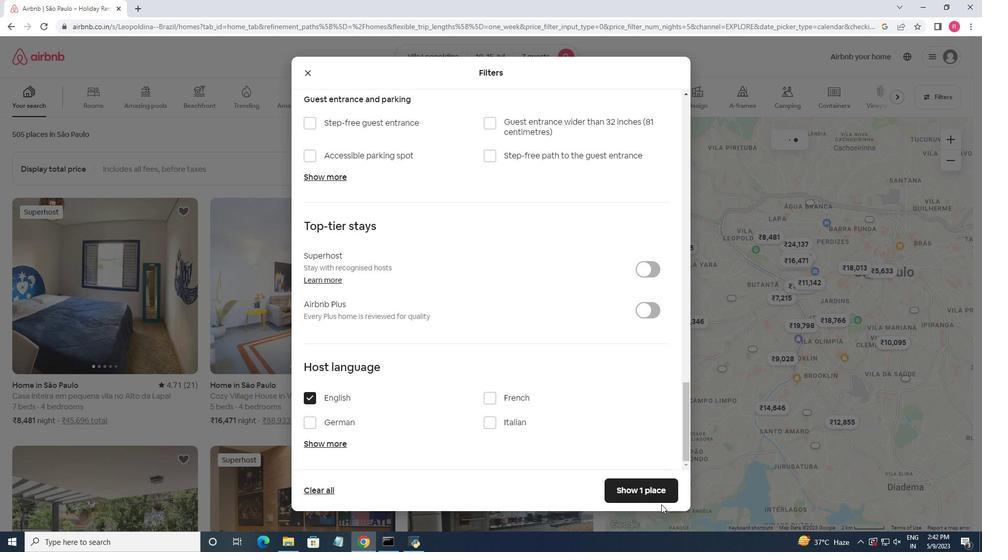 
Action: Mouse pressed left at (660, 501)
Screenshot: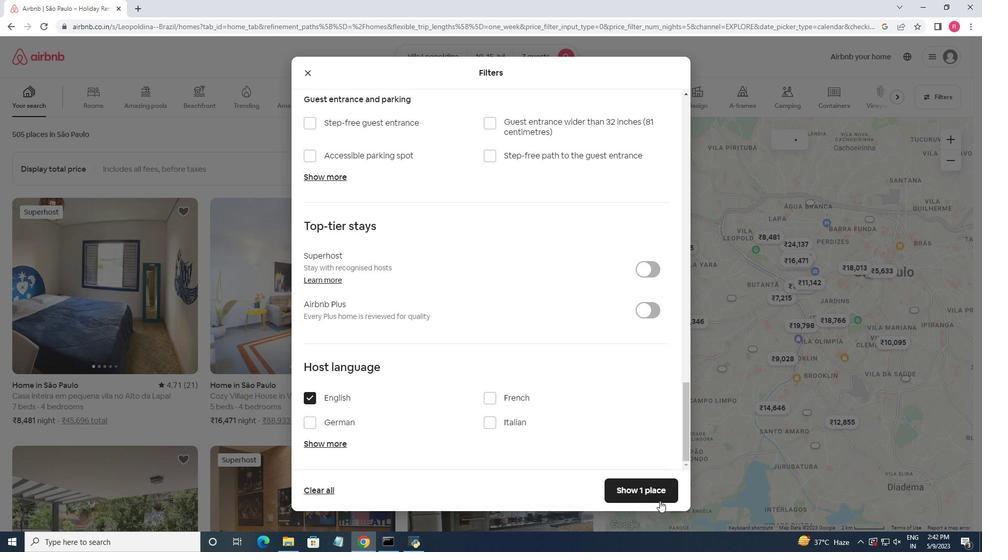 
Action: Mouse moved to (526, 212)
Screenshot: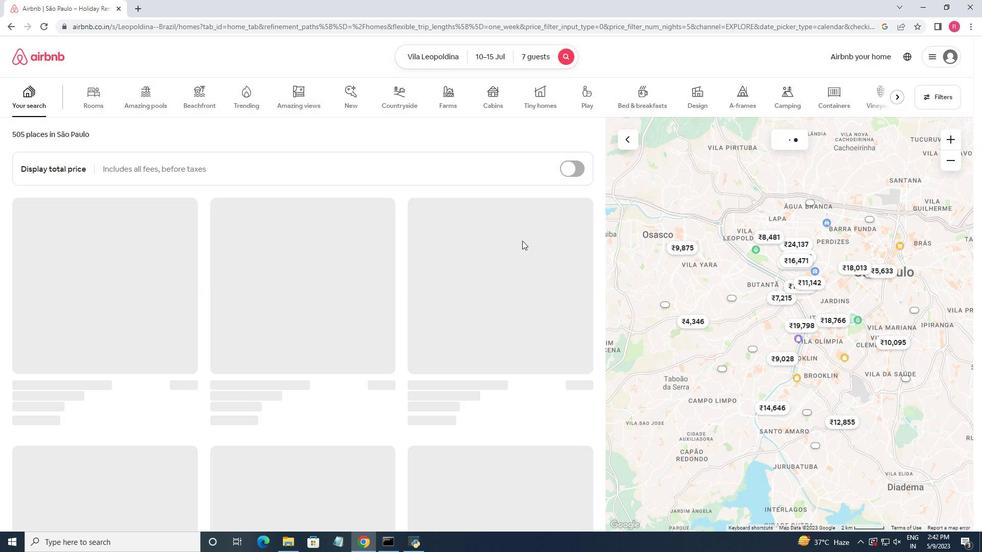 
